 Task: Search one way flight ticket for 5 adults, 2 children, 1 infant in seat and 2 infants on lap in economy from Des Moines: Des Moines International Airport to Greenville: Pitt-greenville Airport on 5-2-2023. Choice of flights is Singapure airlines. Number of bags: 6 checked bags. Price is upto 87000. Outbound departure time preference is 16:45.
Action: Mouse moved to (345, 311)
Screenshot: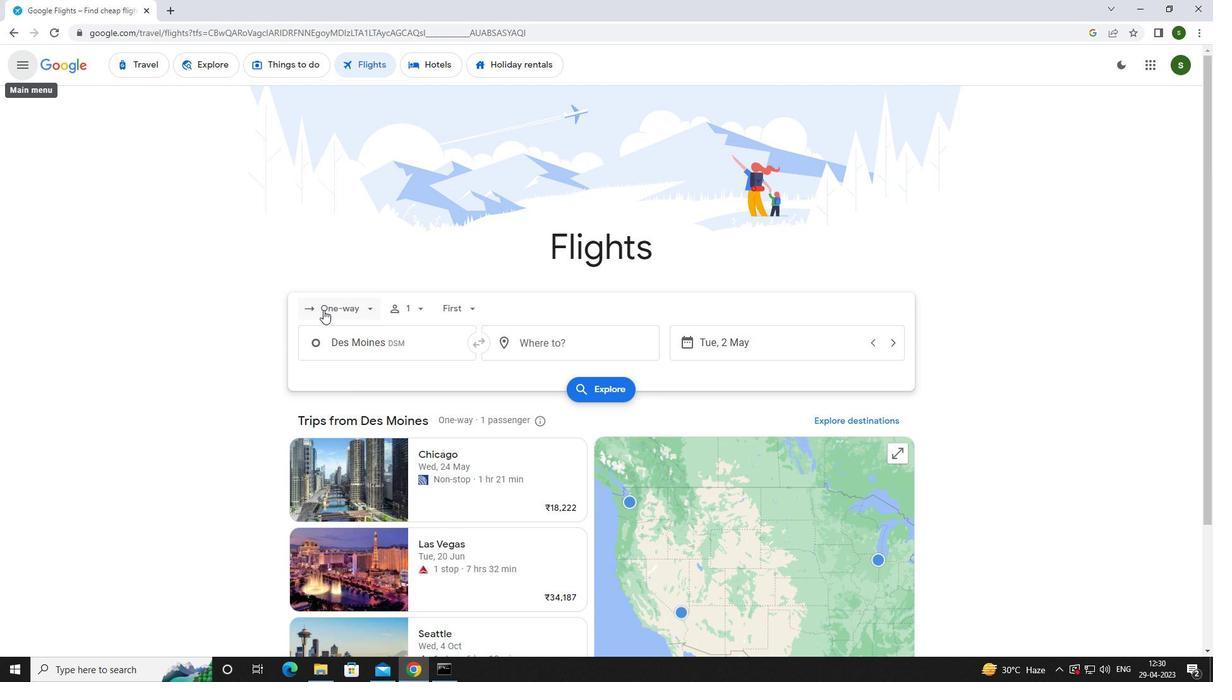 
Action: Mouse pressed left at (345, 311)
Screenshot: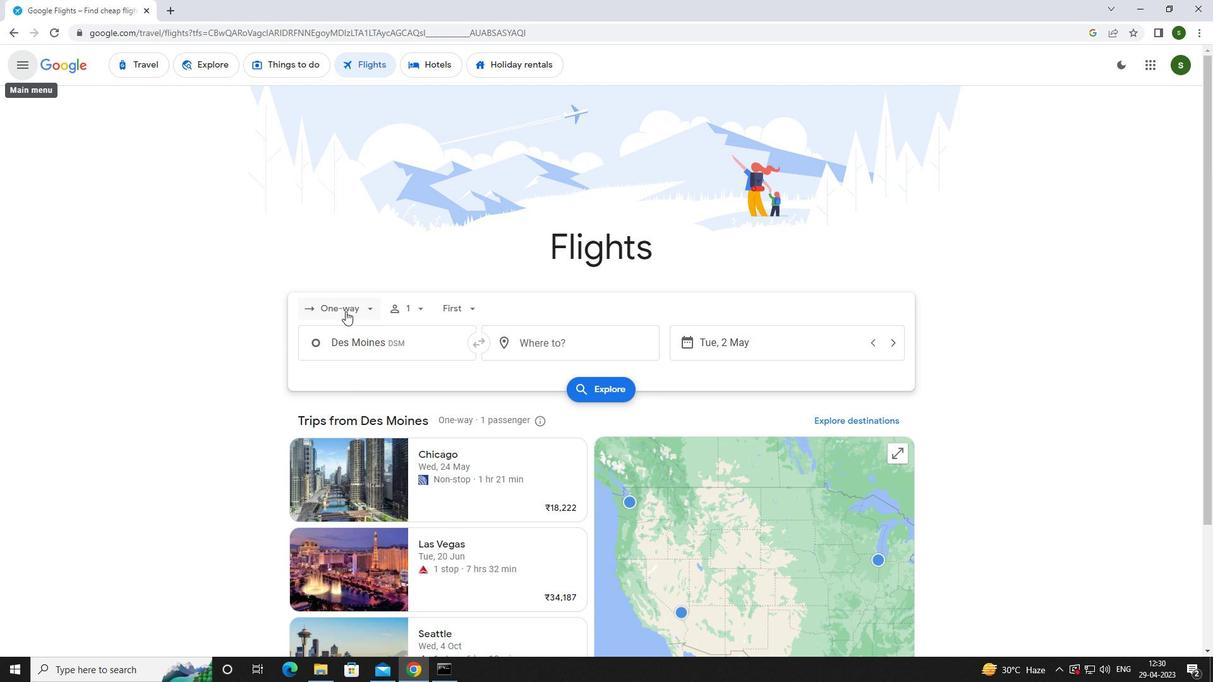 
Action: Mouse moved to (359, 365)
Screenshot: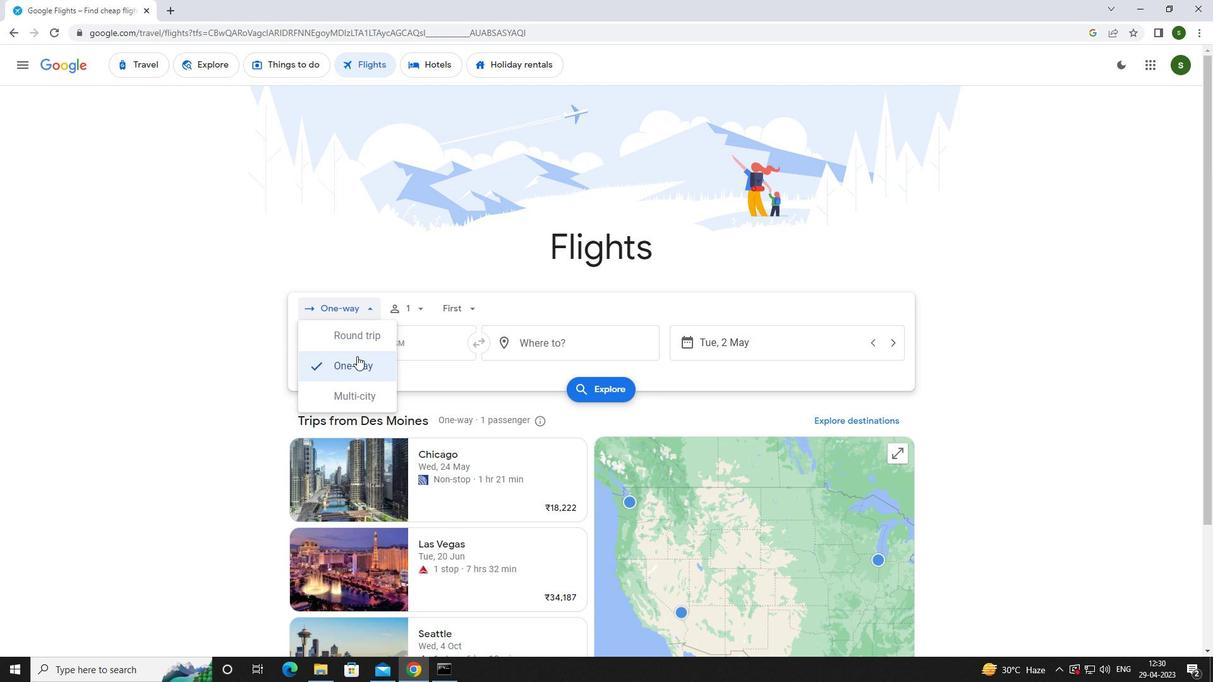
Action: Mouse pressed left at (359, 365)
Screenshot: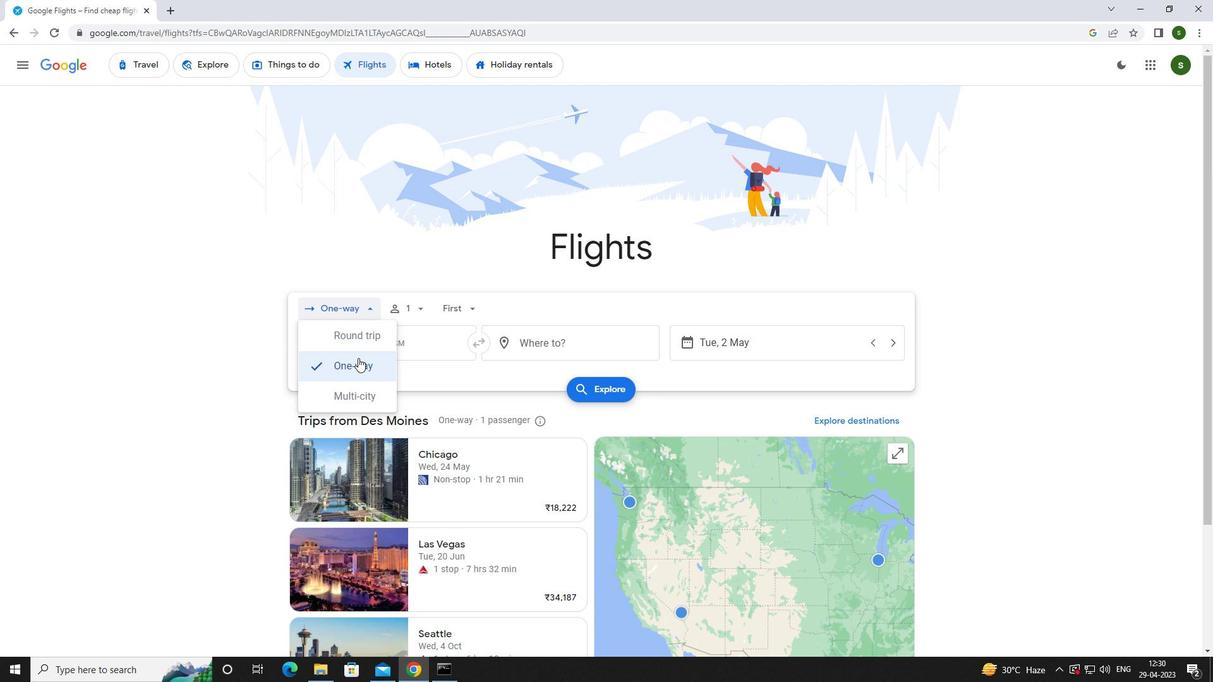
Action: Mouse moved to (415, 307)
Screenshot: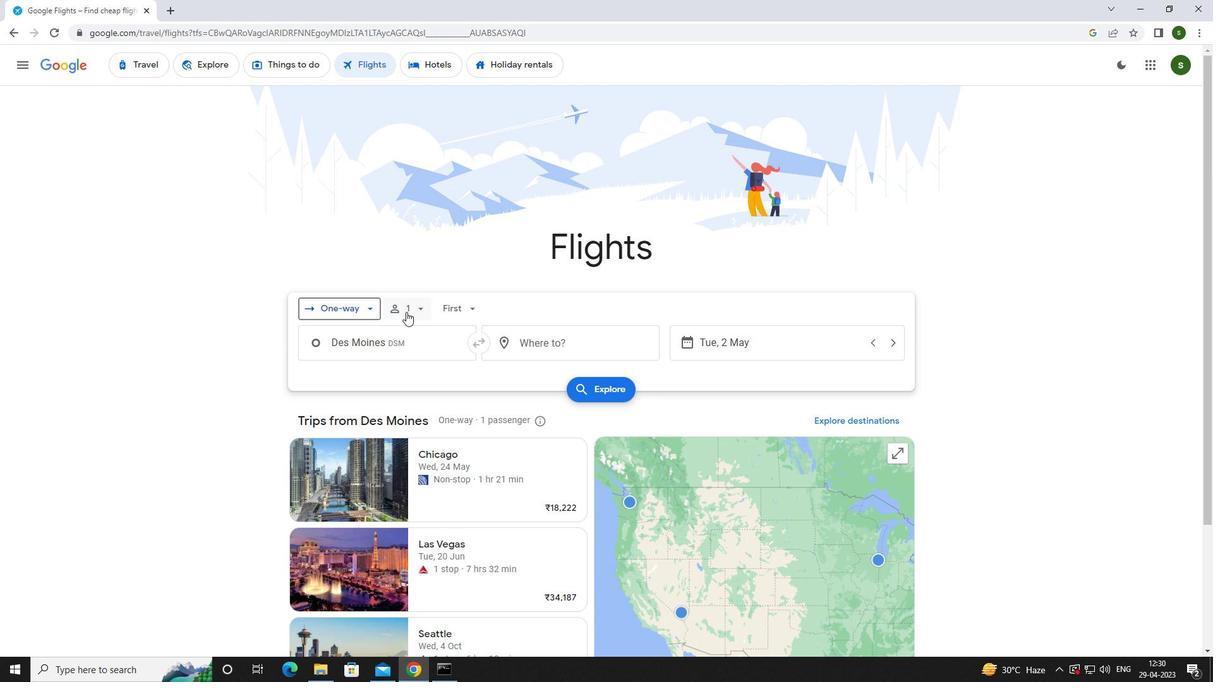 
Action: Mouse pressed left at (415, 307)
Screenshot: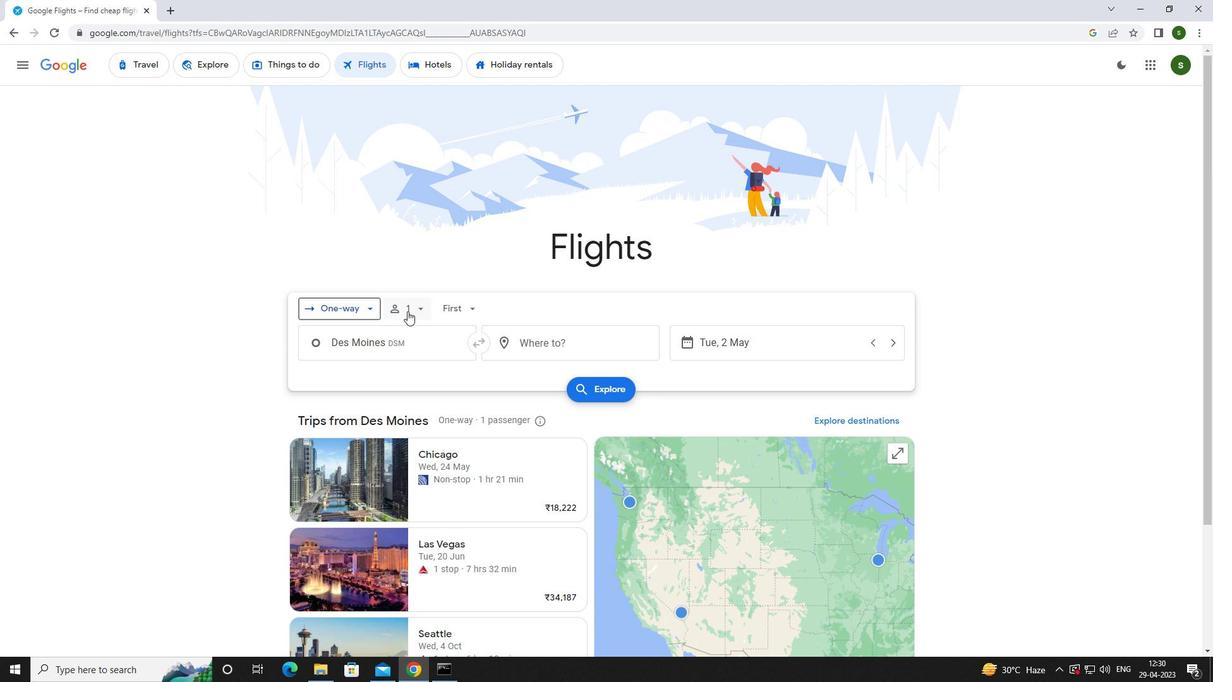 
Action: Mouse moved to (518, 345)
Screenshot: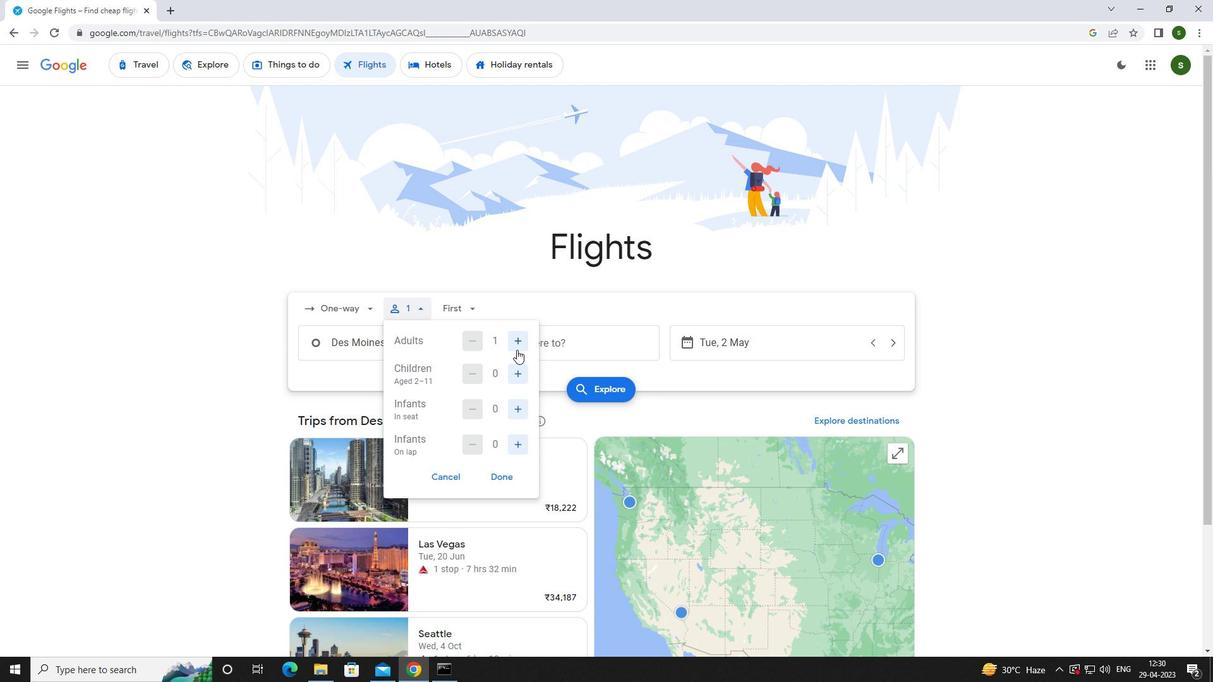 
Action: Mouse pressed left at (518, 345)
Screenshot: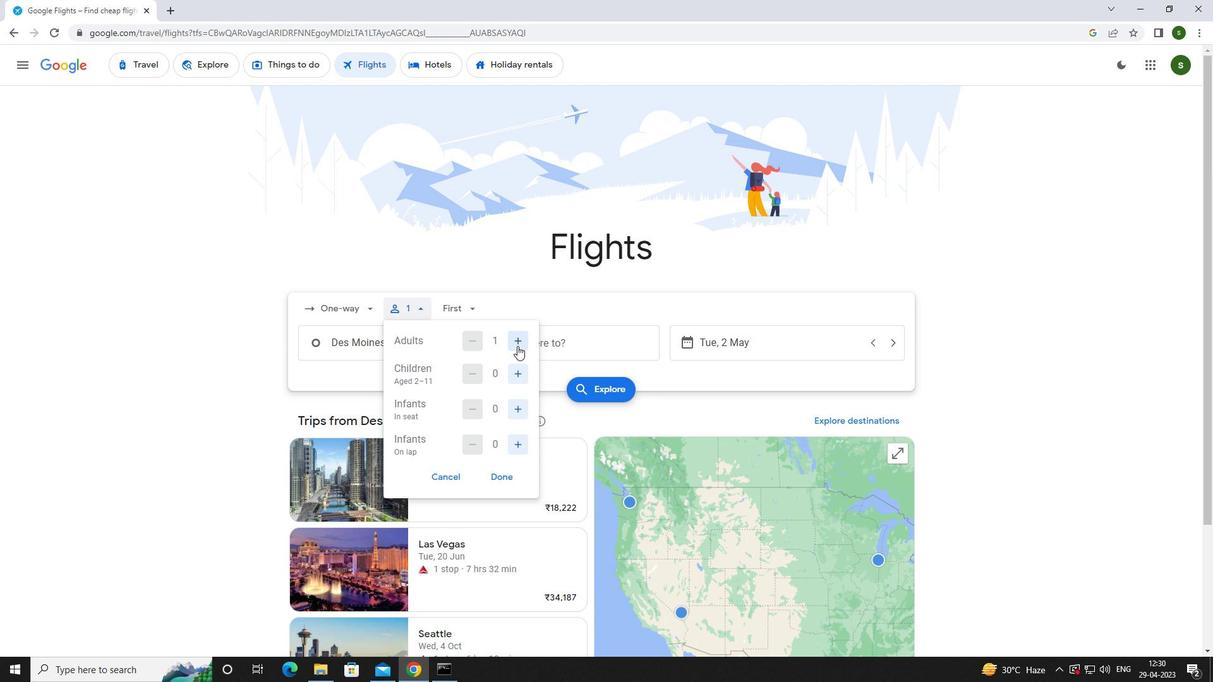 
Action: Mouse pressed left at (518, 345)
Screenshot: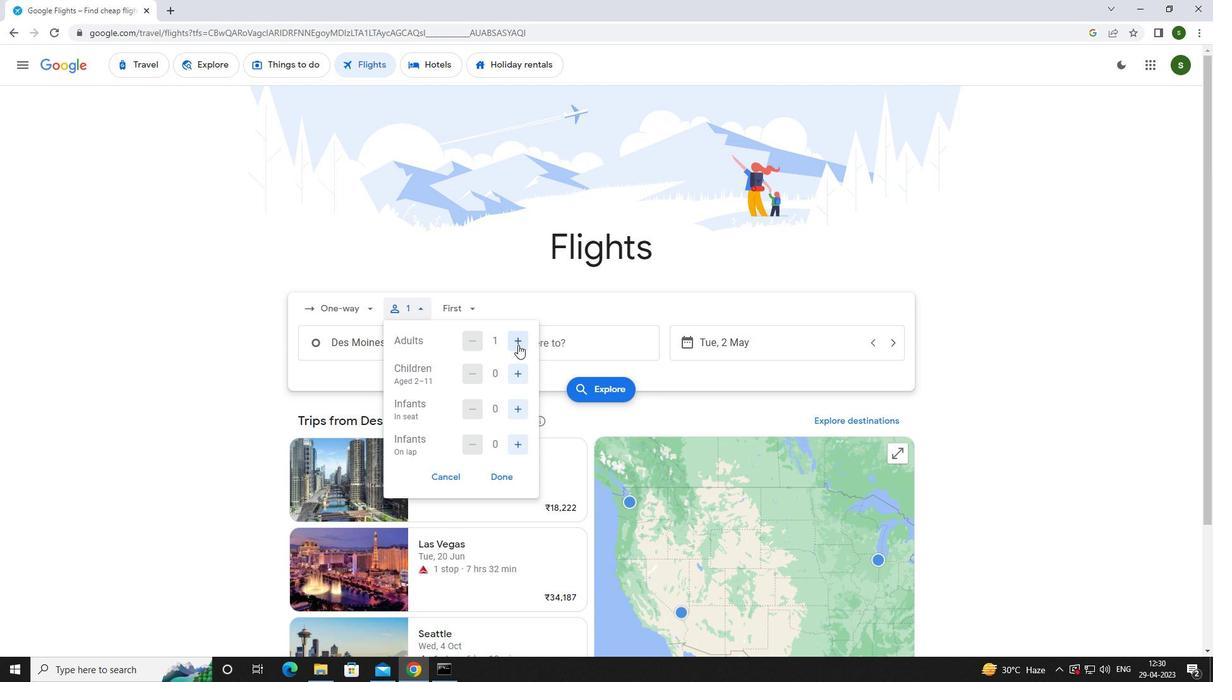 
Action: Mouse pressed left at (518, 345)
Screenshot: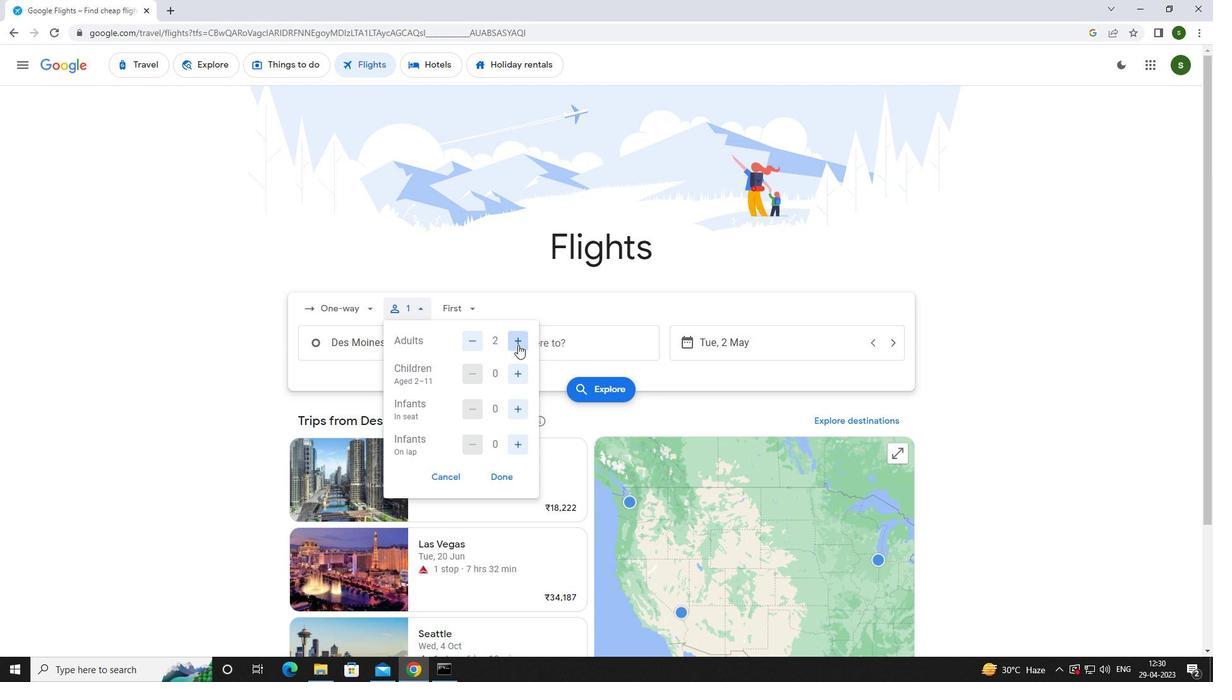 
Action: Mouse pressed left at (518, 345)
Screenshot: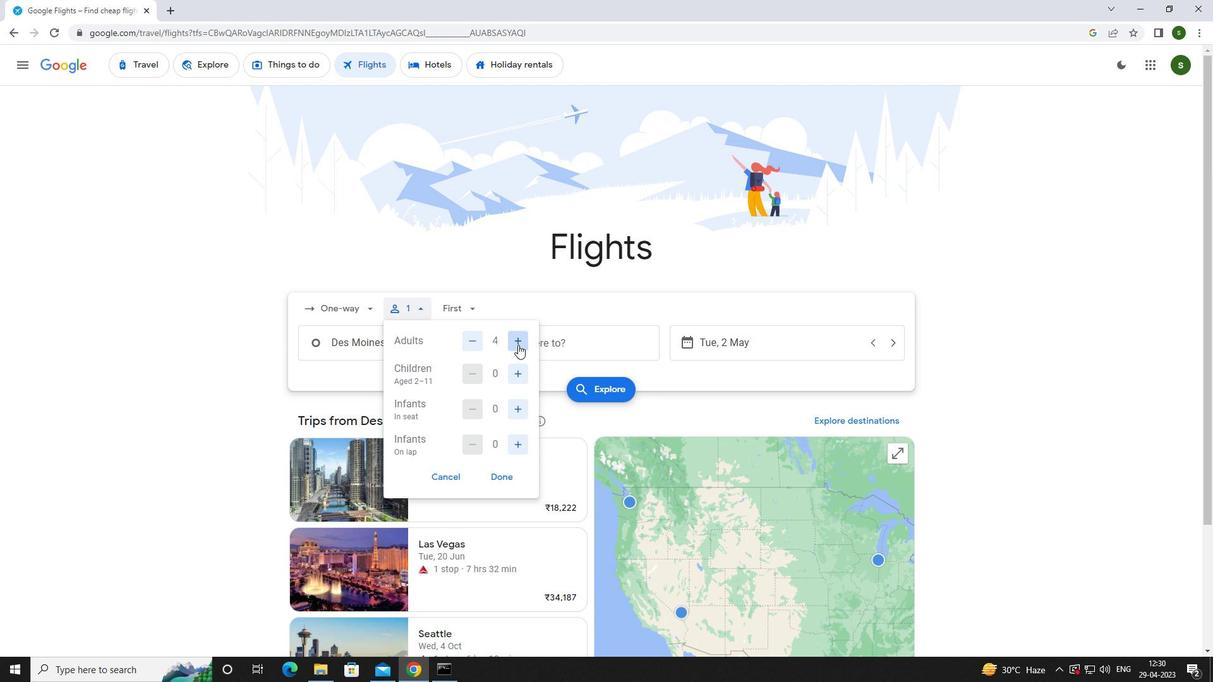 
Action: Mouse moved to (519, 374)
Screenshot: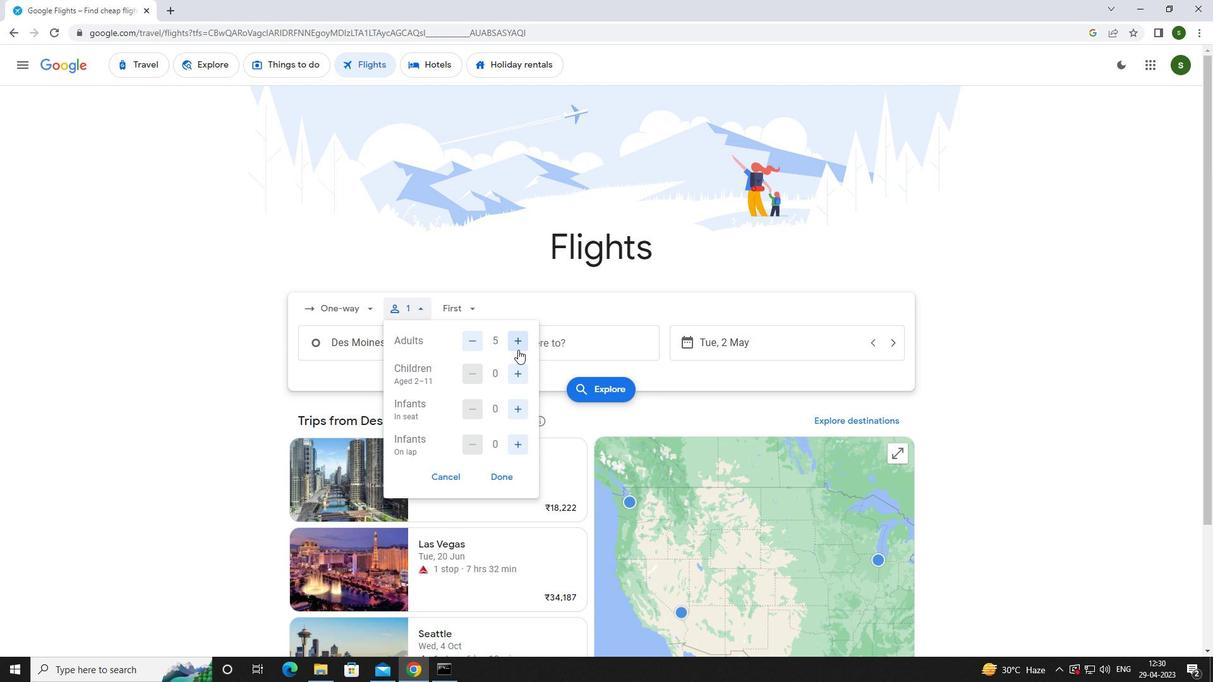 
Action: Mouse pressed left at (519, 374)
Screenshot: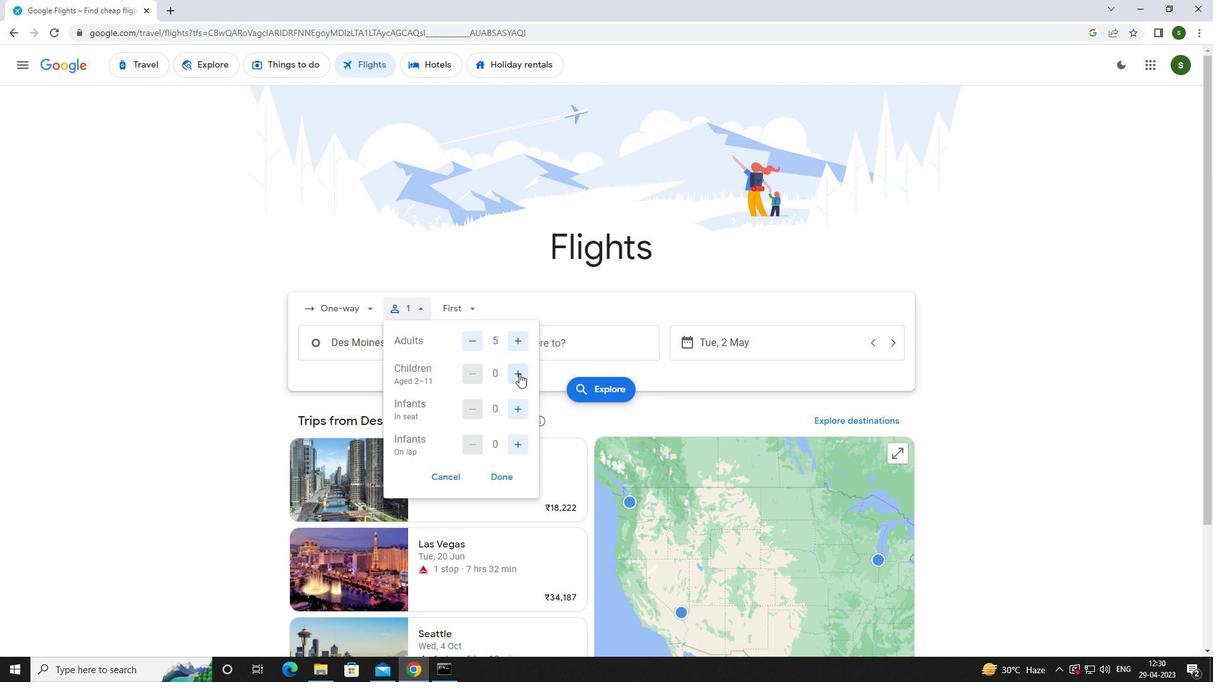 
Action: Mouse pressed left at (519, 374)
Screenshot: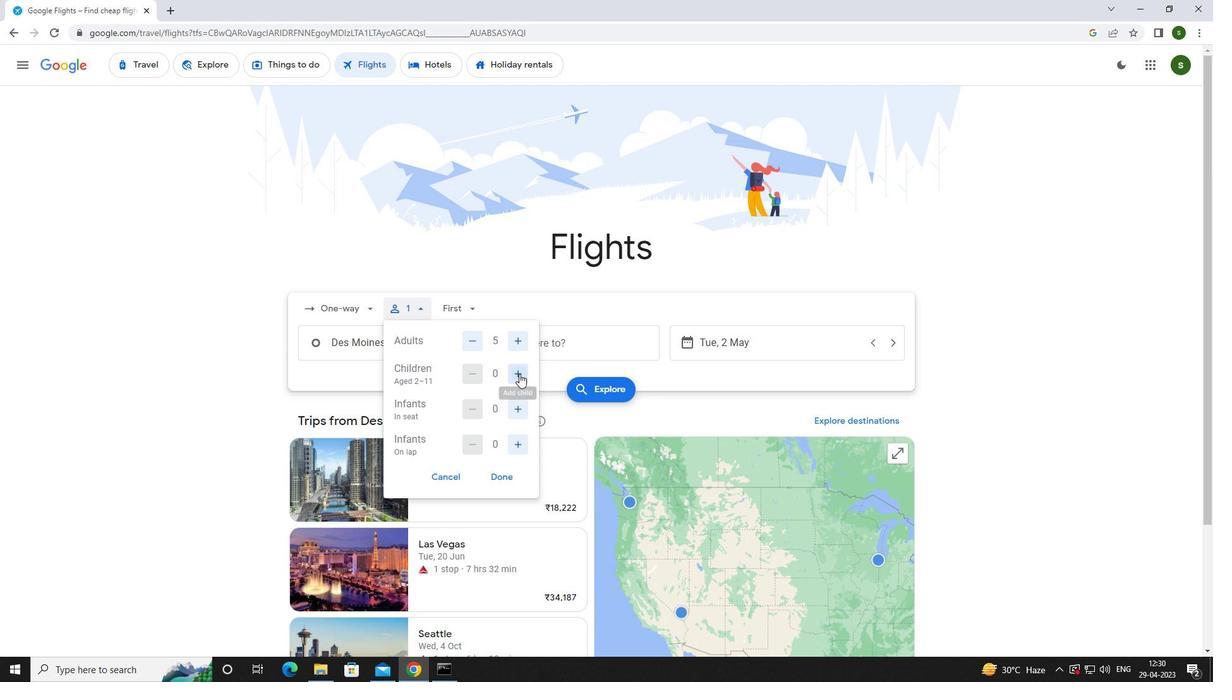 
Action: Mouse moved to (517, 412)
Screenshot: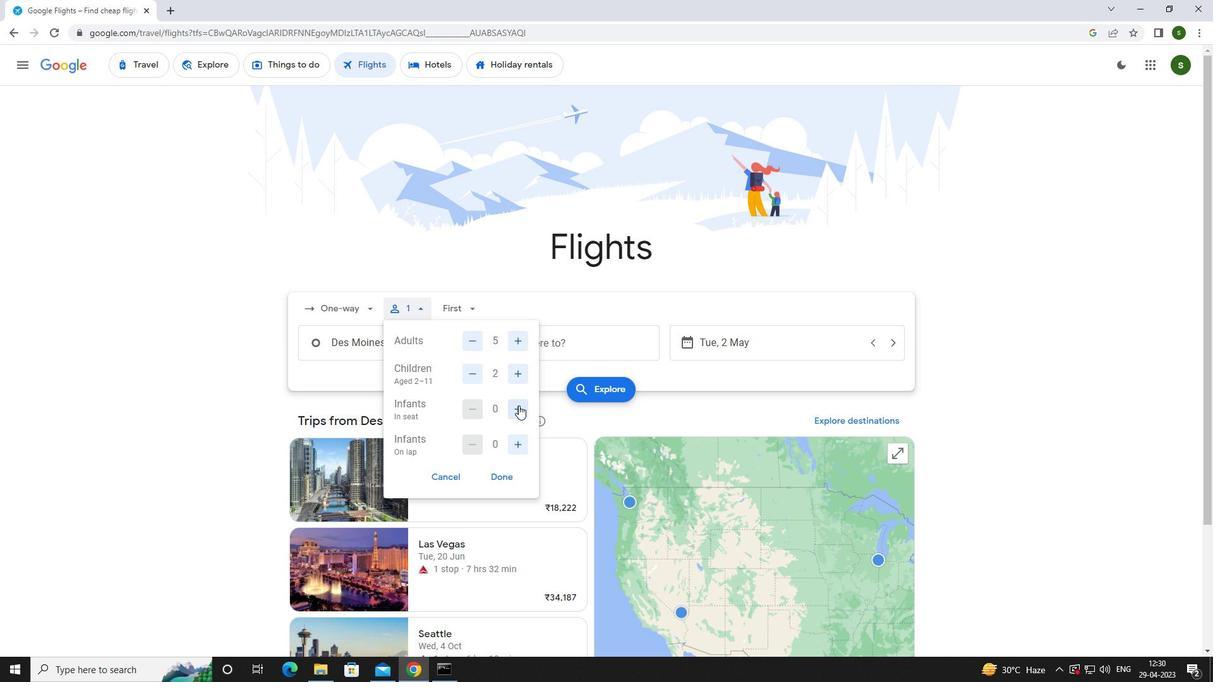 
Action: Mouse pressed left at (517, 412)
Screenshot: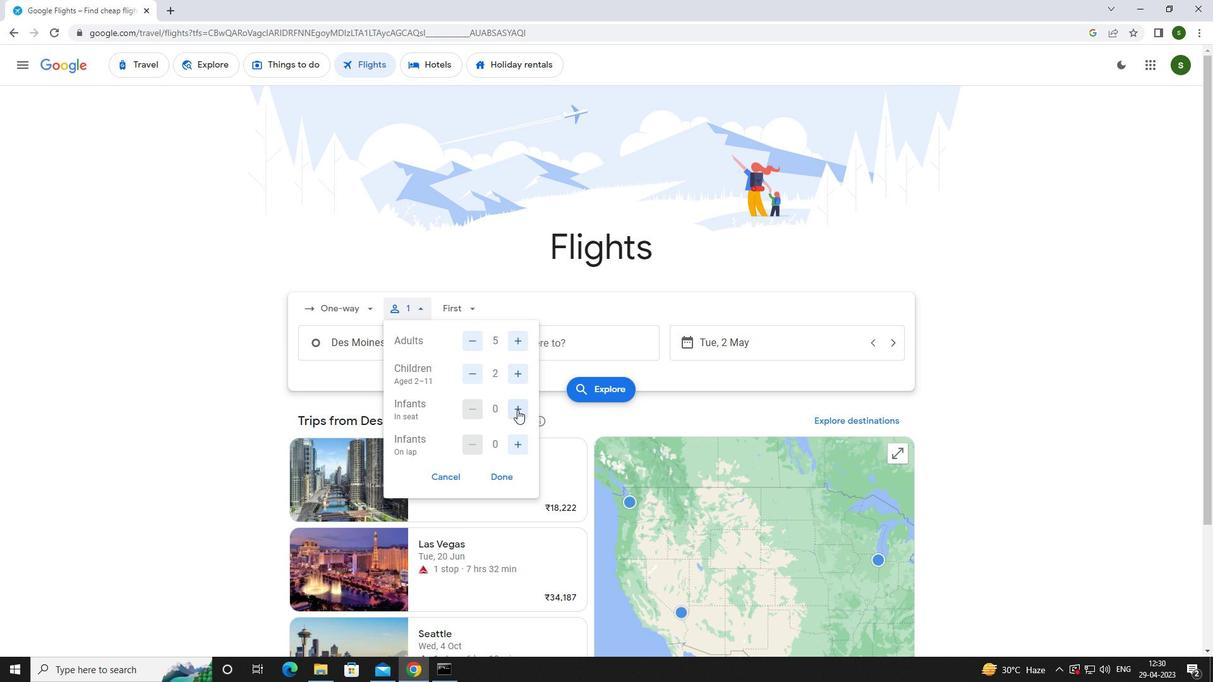 
Action: Mouse moved to (515, 443)
Screenshot: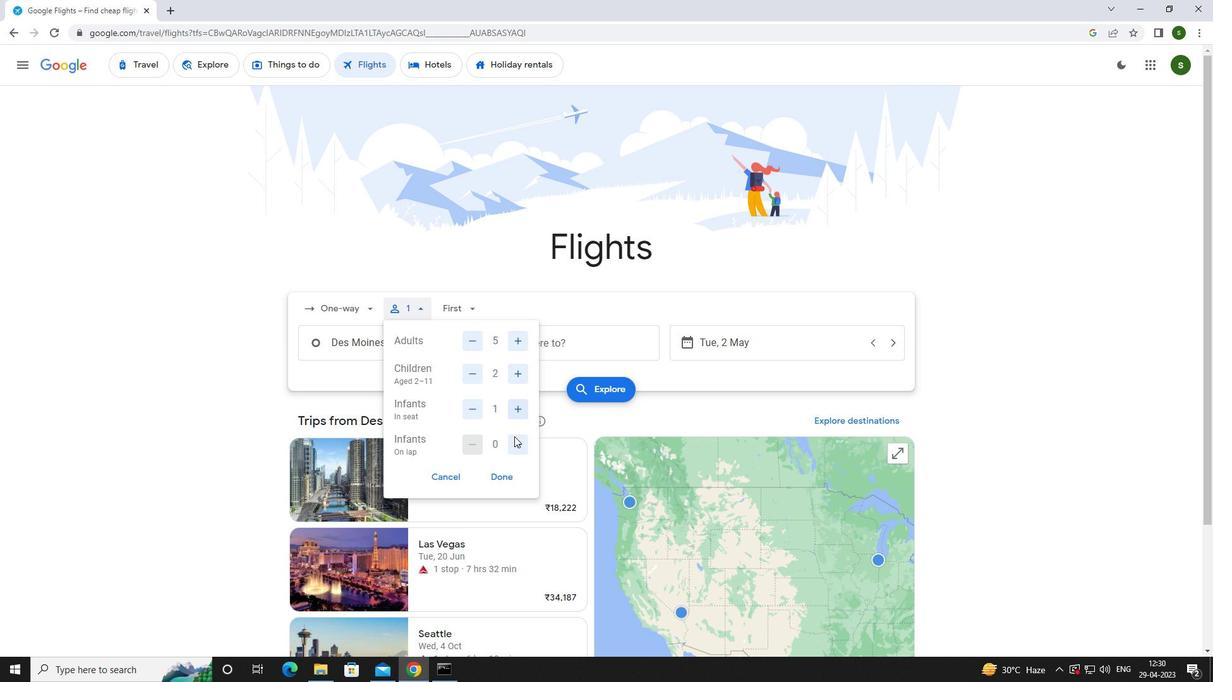 
Action: Mouse pressed left at (515, 443)
Screenshot: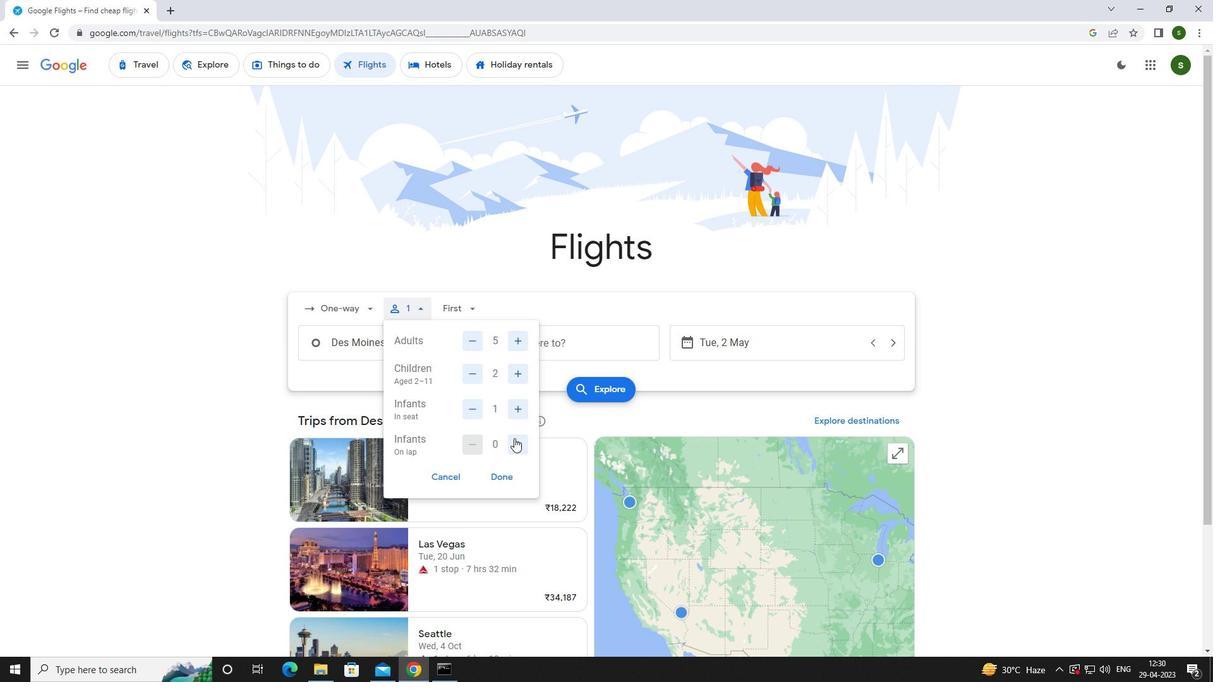 
Action: Mouse pressed left at (515, 443)
Screenshot: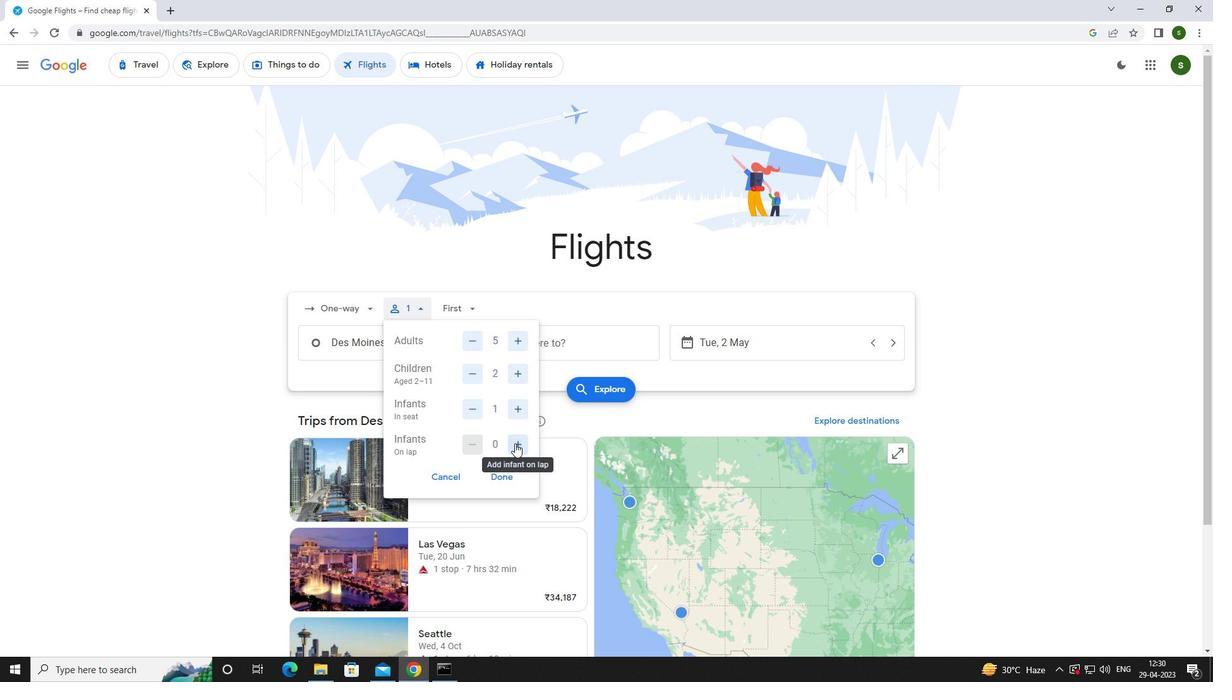 
Action: Mouse moved to (477, 439)
Screenshot: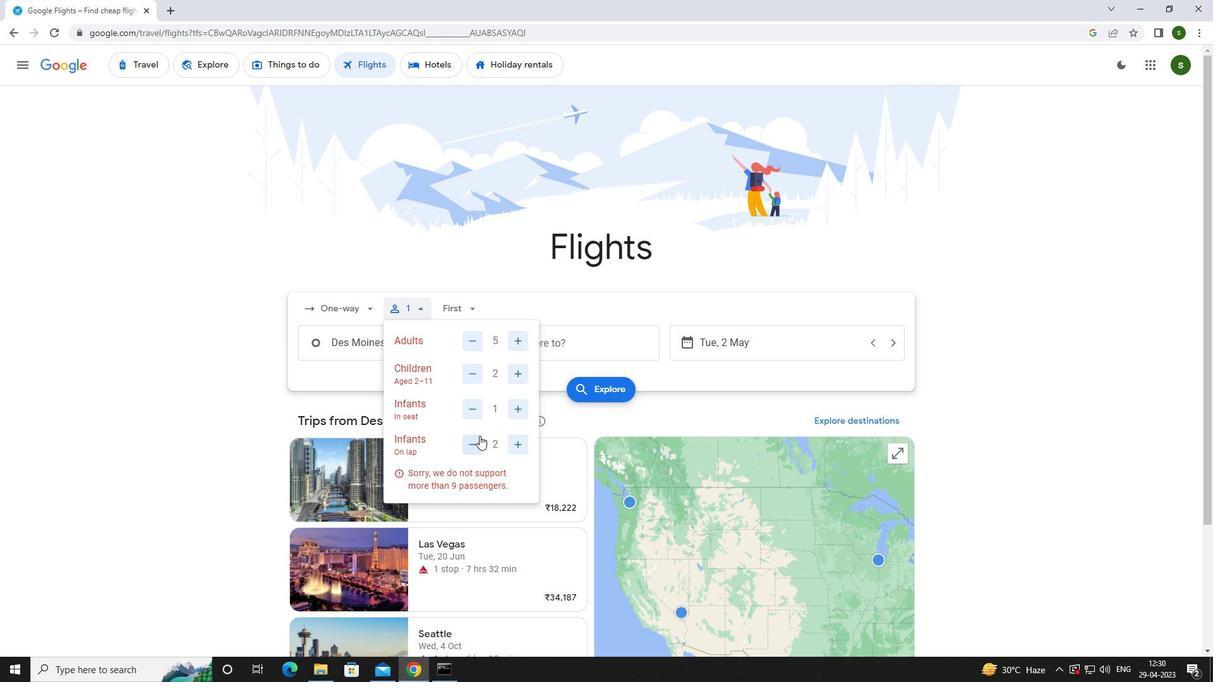 
Action: Mouse pressed left at (477, 439)
Screenshot: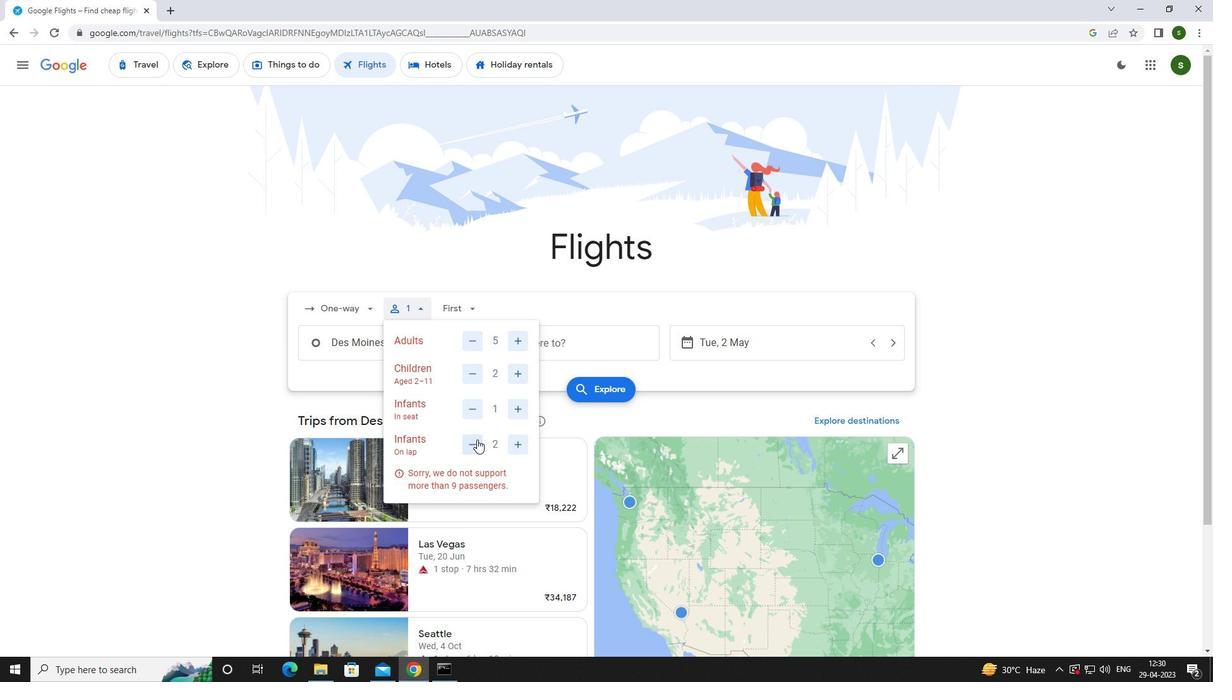 
Action: Mouse moved to (452, 305)
Screenshot: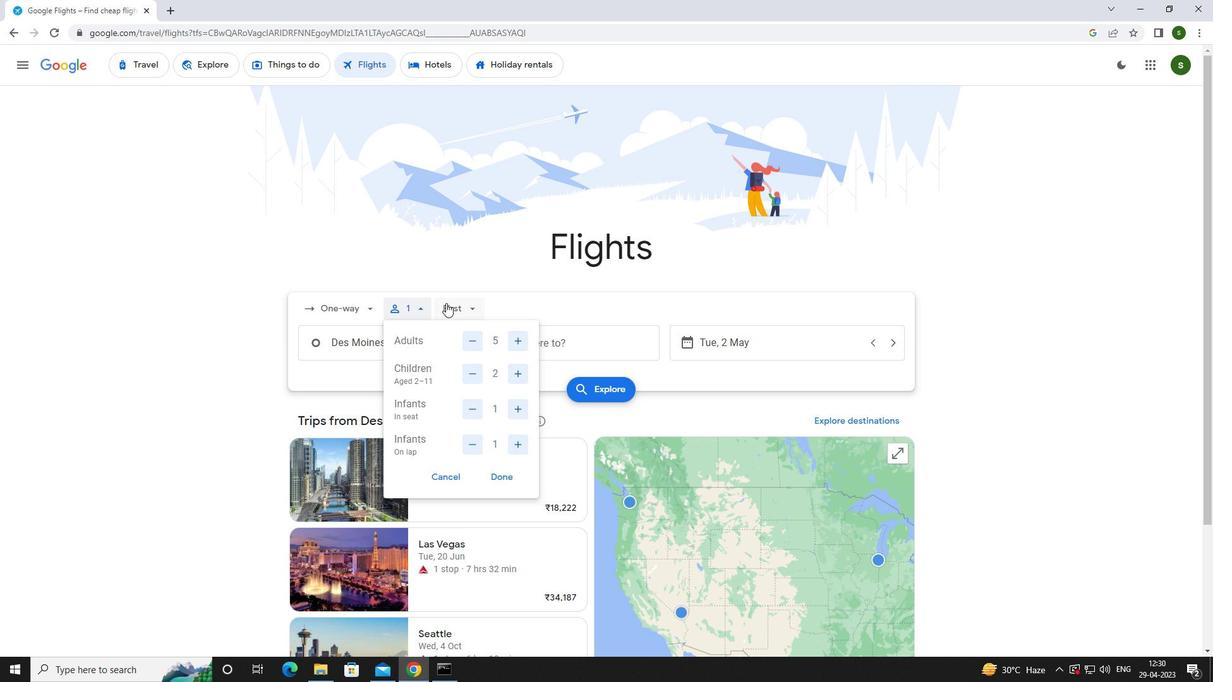 
Action: Mouse pressed left at (452, 305)
Screenshot: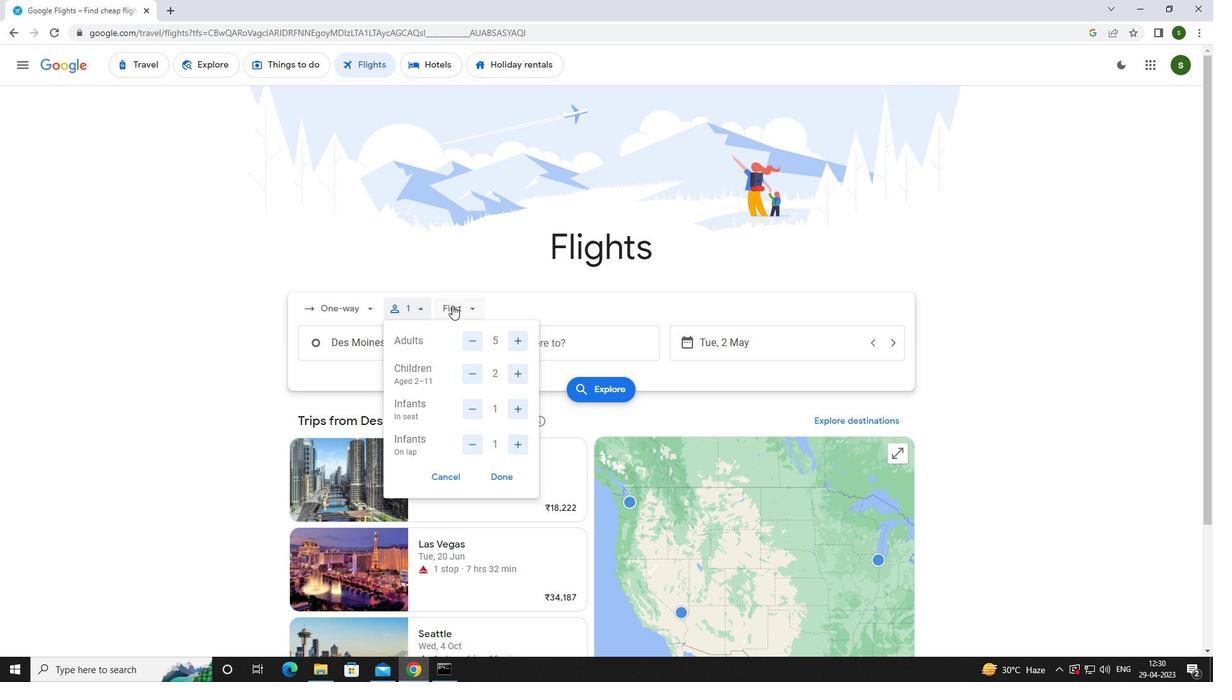 
Action: Mouse moved to (478, 341)
Screenshot: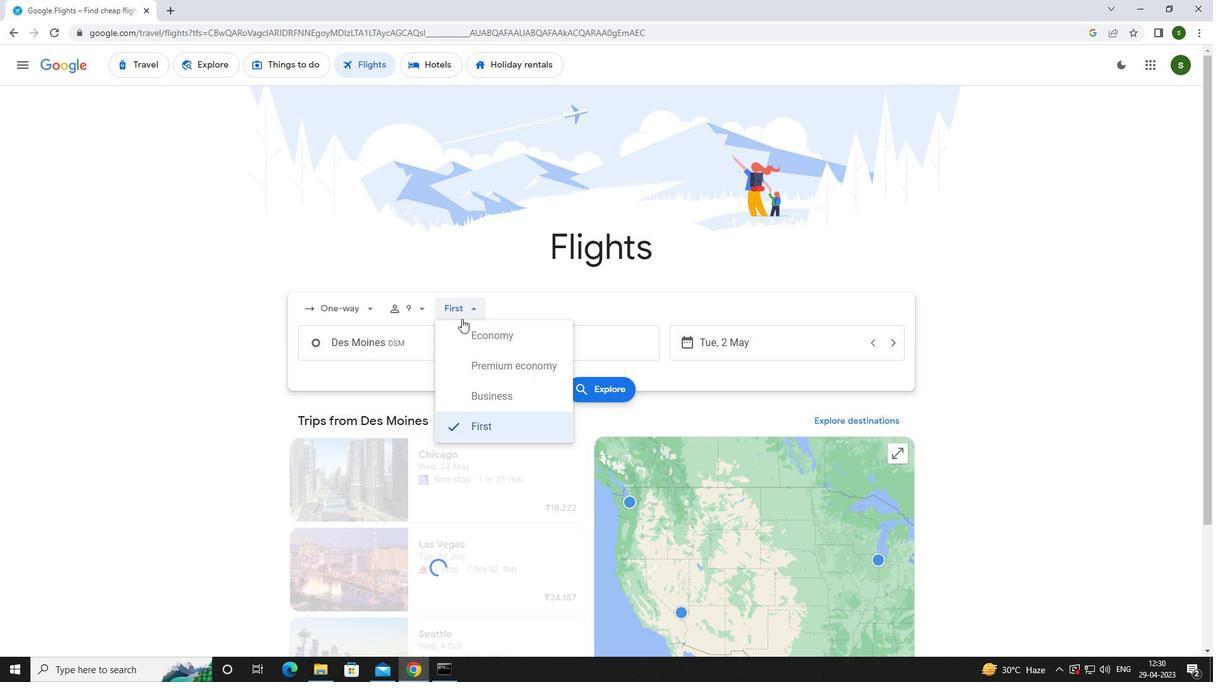 
Action: Mouse pressed left at (478, 341)
Screenshot: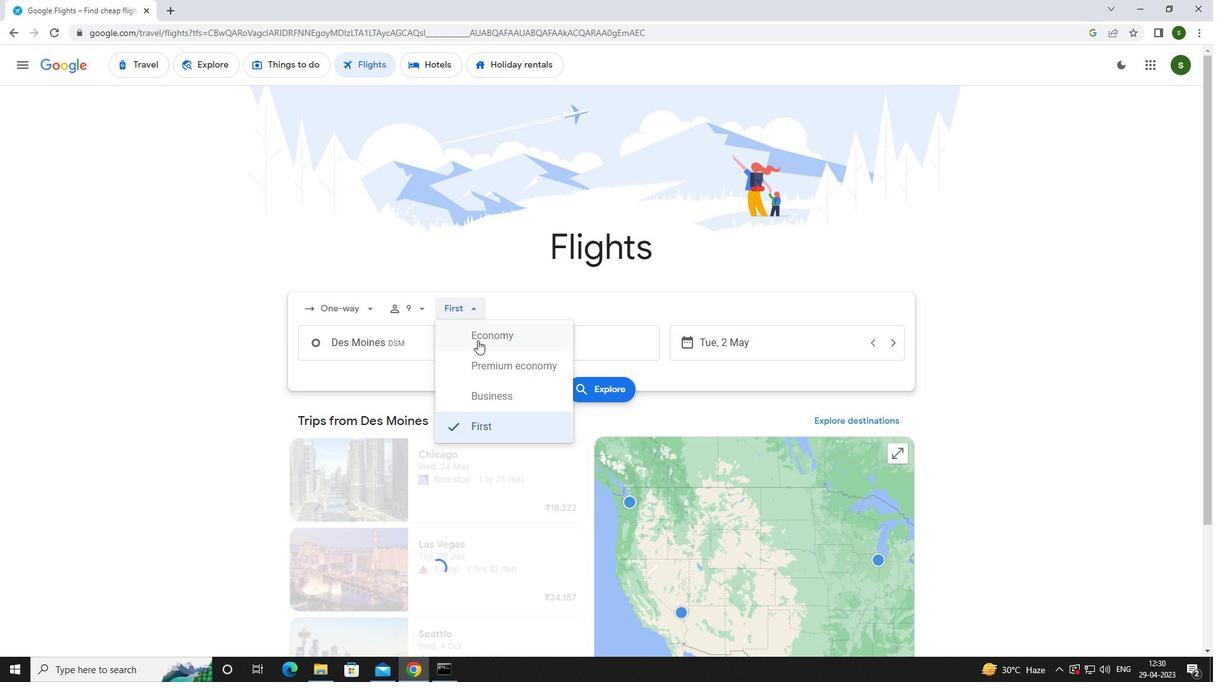 
Action: Mouse moved to (419, 347)
Screenshot: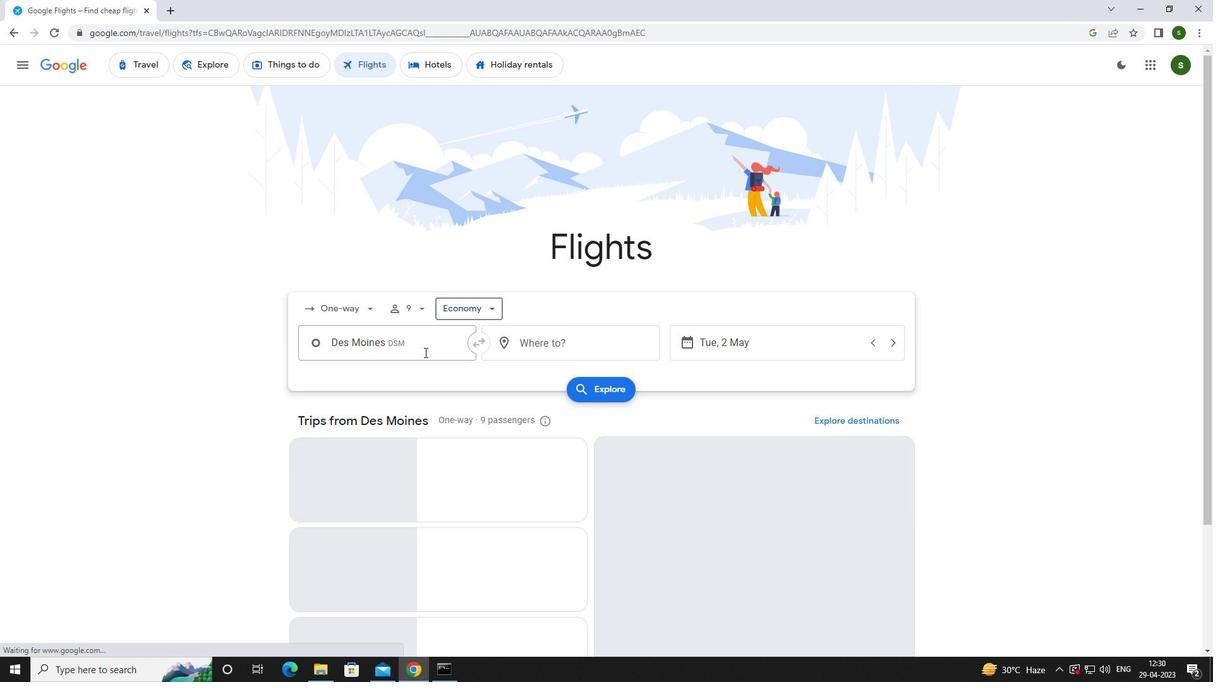 
Action: Mouse pressed left at (419, 347)
Screenshot: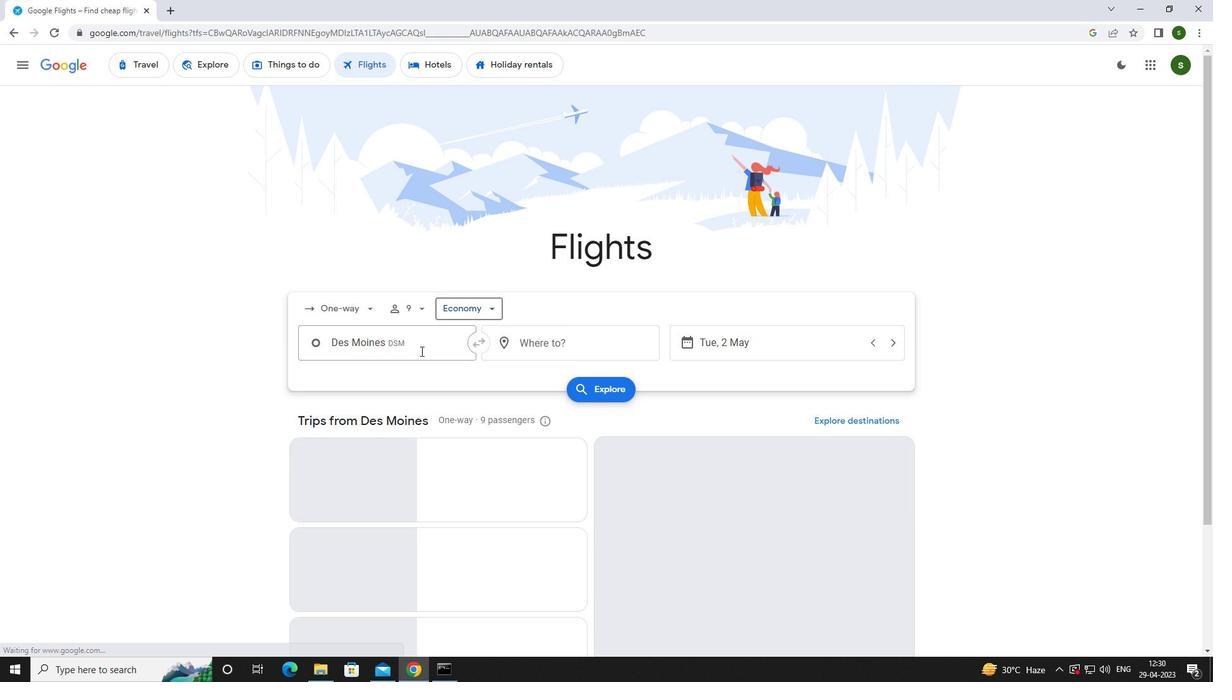 
Action: Key pressed <Key.caps_lock>d<Key.caps_lock>es<Key.space><Key.caps_lock>m<Key.caps_lock>
Screenshot: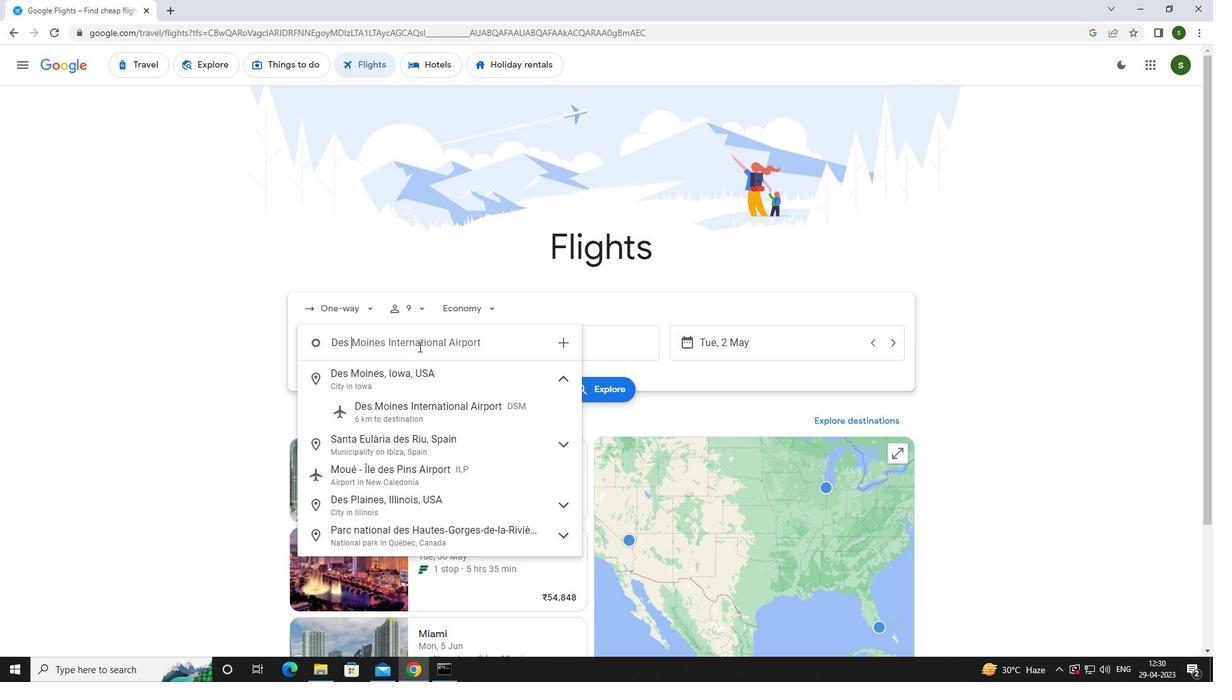 
Action: Mouse moved to (426, 407)
Screenshot: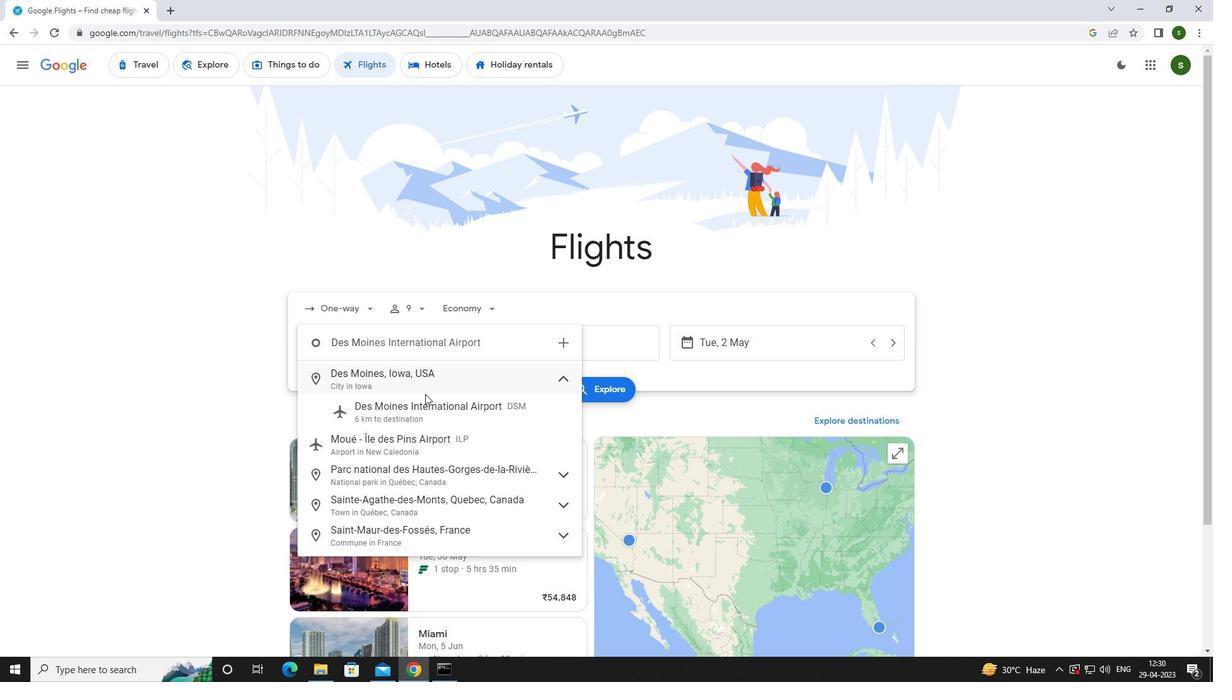 
Action: Mouse pressed left at (426, 407)
Screenshot: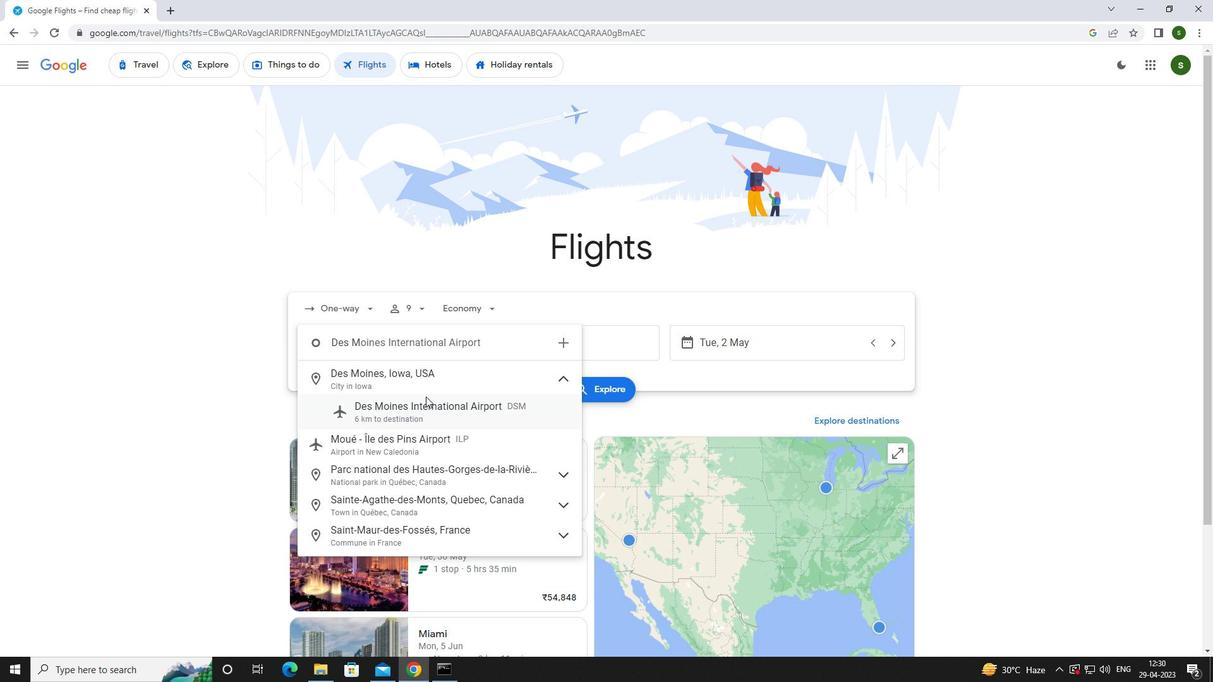 
Action: Mouse moved to (556, 345)
Screenshot: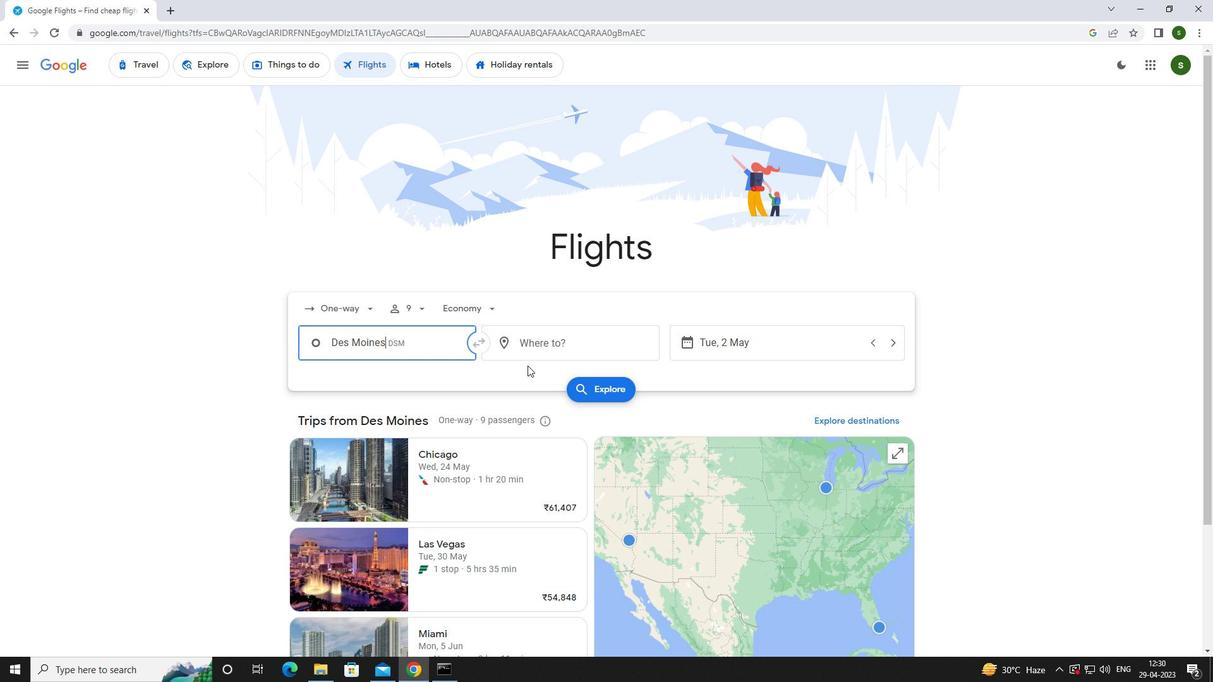 
Action: Mouse pressed left at (556, 345)
Screenshot: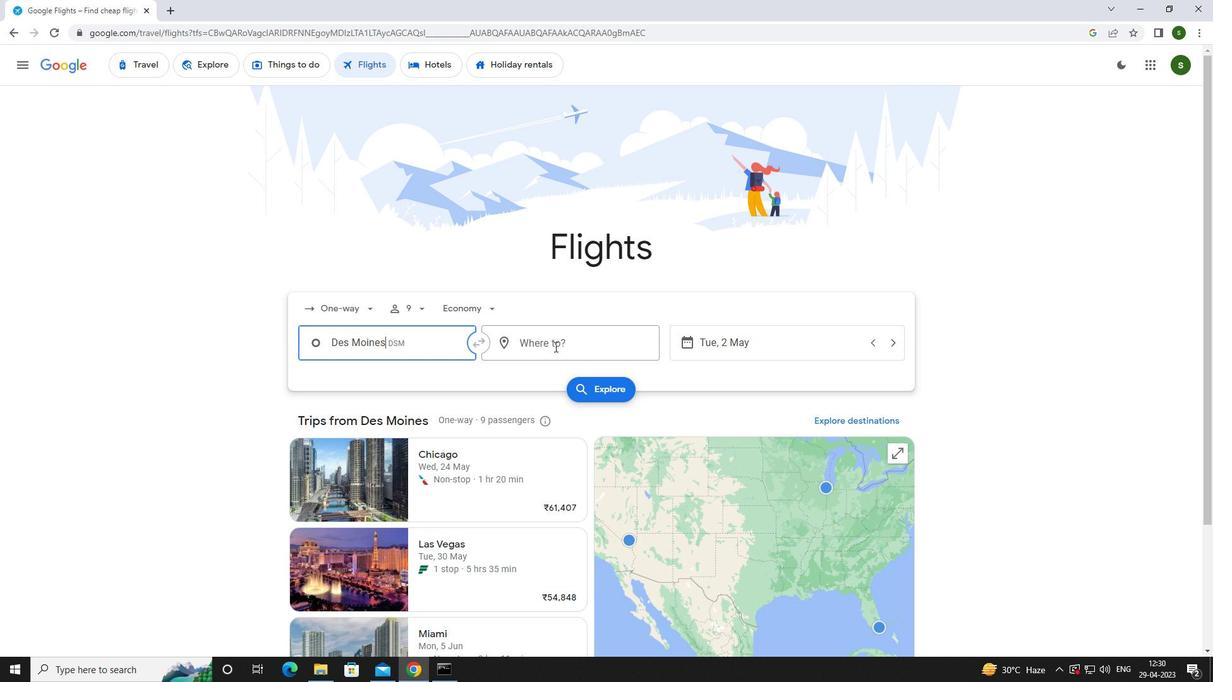 
Action: Mouse moved to (570, 340)
Screenshot: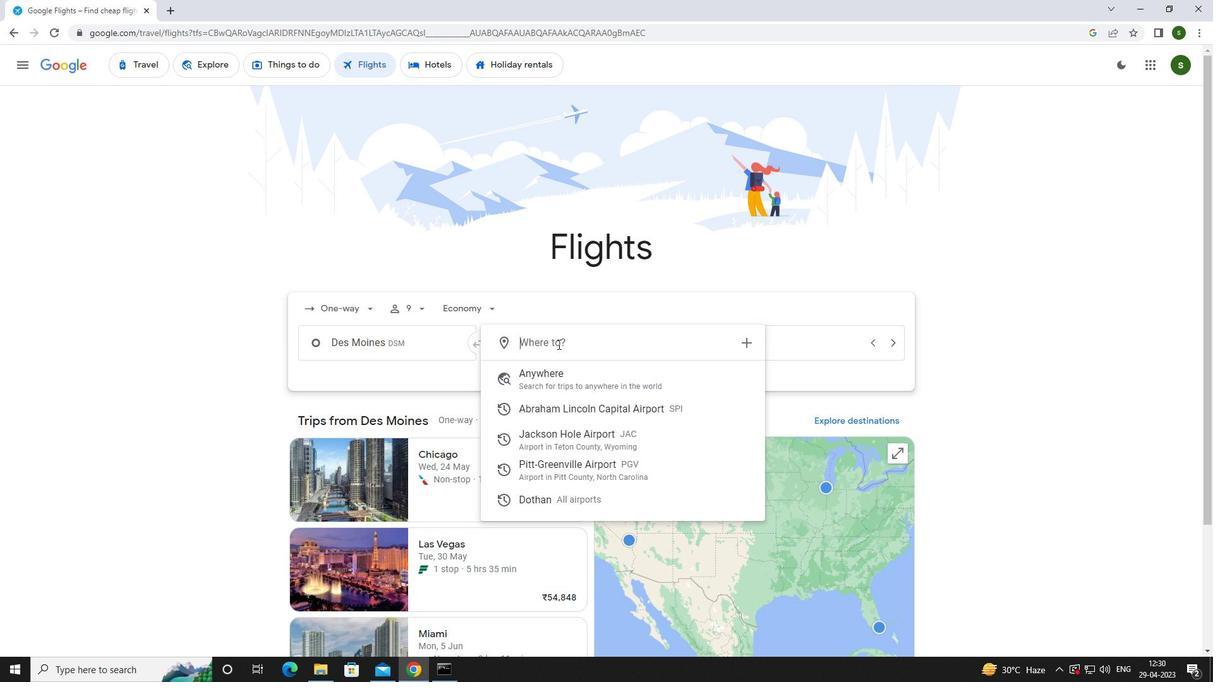 
Action: Key pressed <Key.caps_lock>g<Key.caps_lock>reenville<Key.space><Key.caps_lock>p<Key.caps_lock>itt
Screenshot: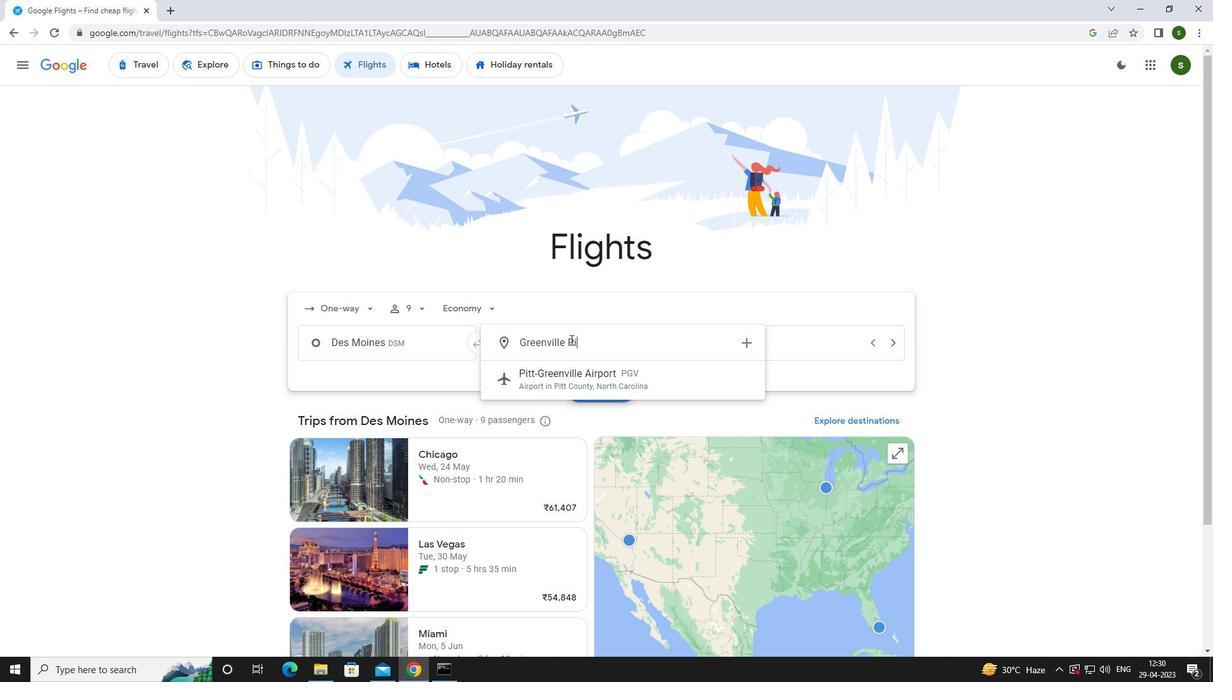 
Action: Mouse moved to (570, 377)
Screenshot: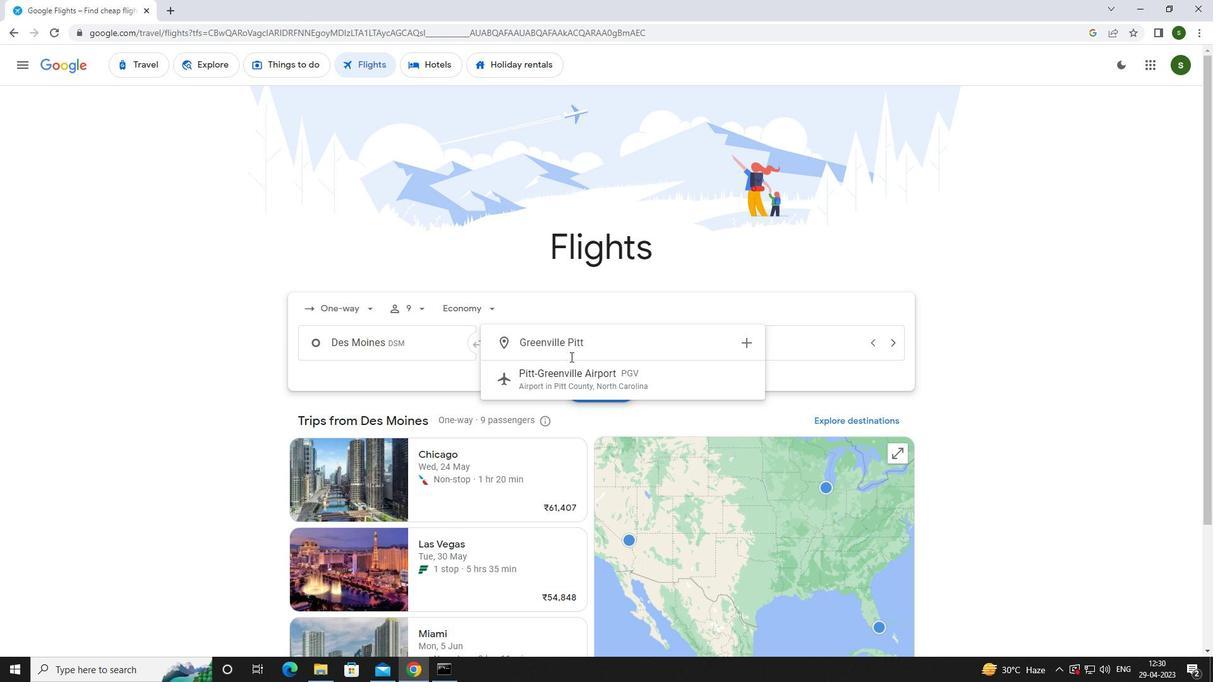 
Action: Mouse pressed left at (570, 377)
Screenshot: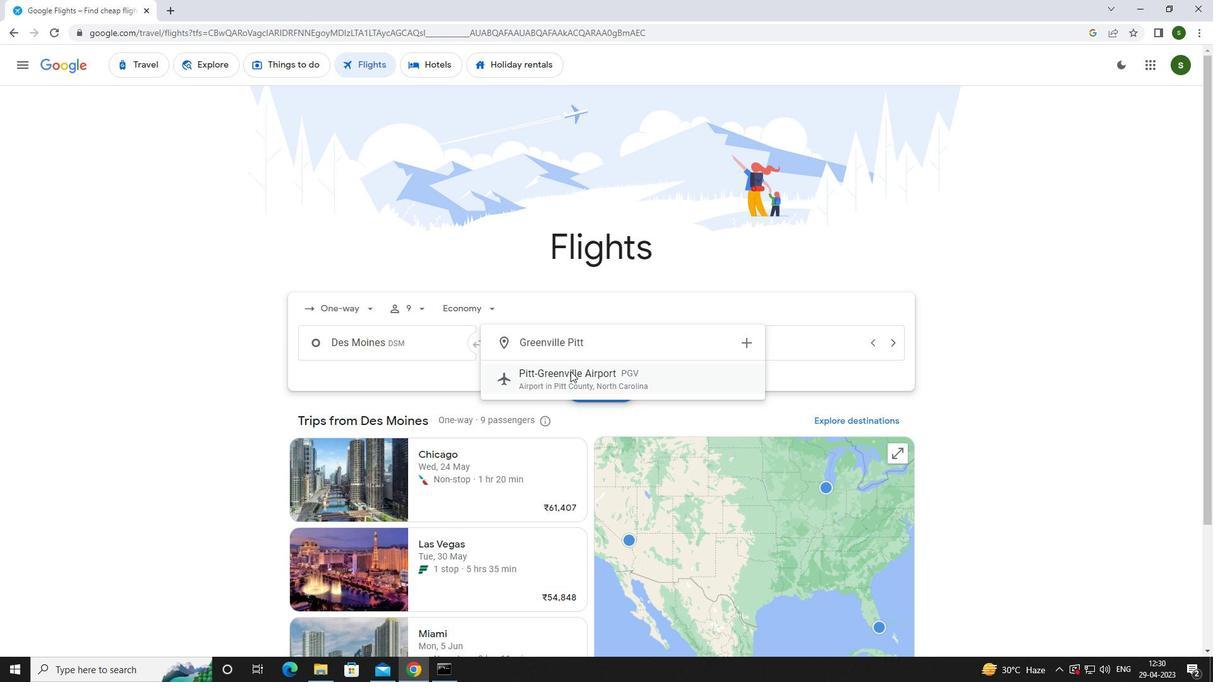 
Action: Mouse moved to (761, 344)
Screenshot: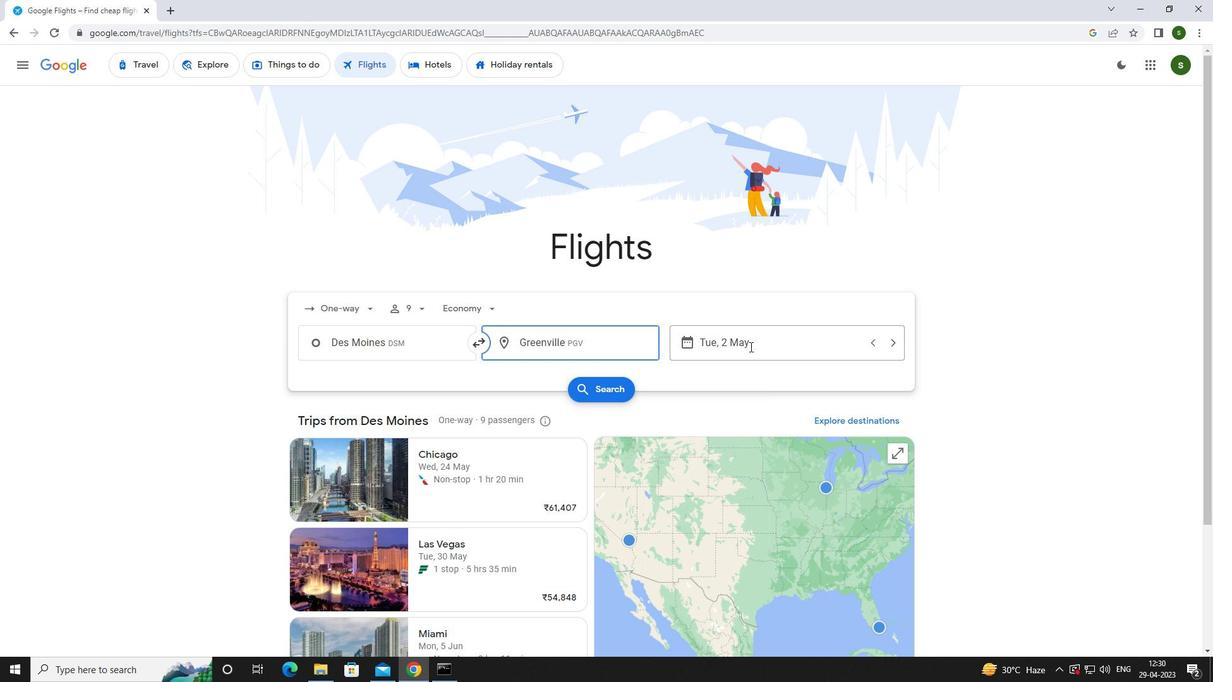 
Action: Mouse pressed left at (761, 344)
Screenshot: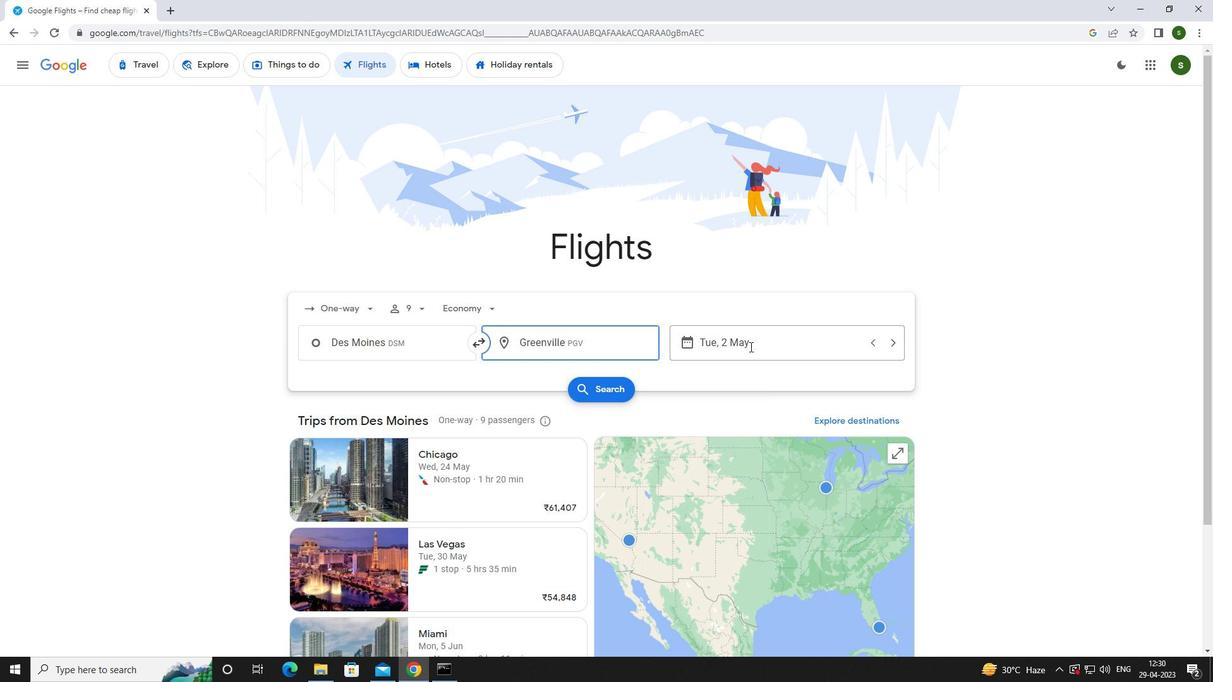 
Action: Mouse moved to (756, 425)
Screenshot: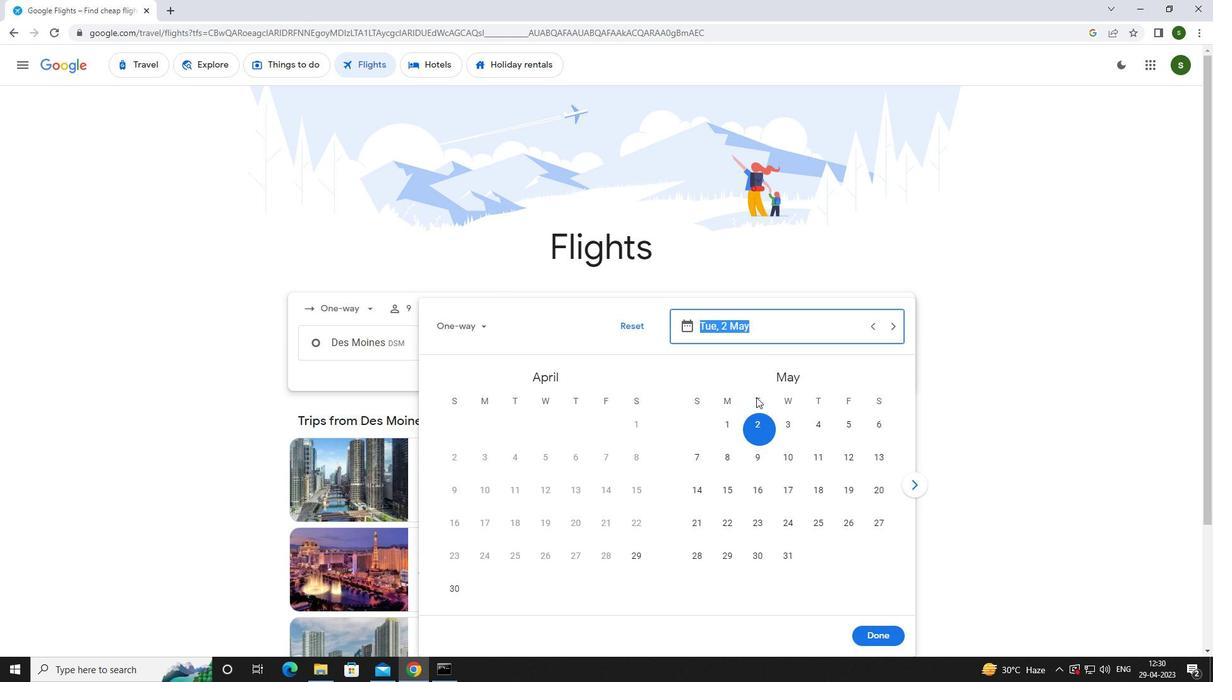 
Action: Mouse pressed left at (756, 425)
Screenshot: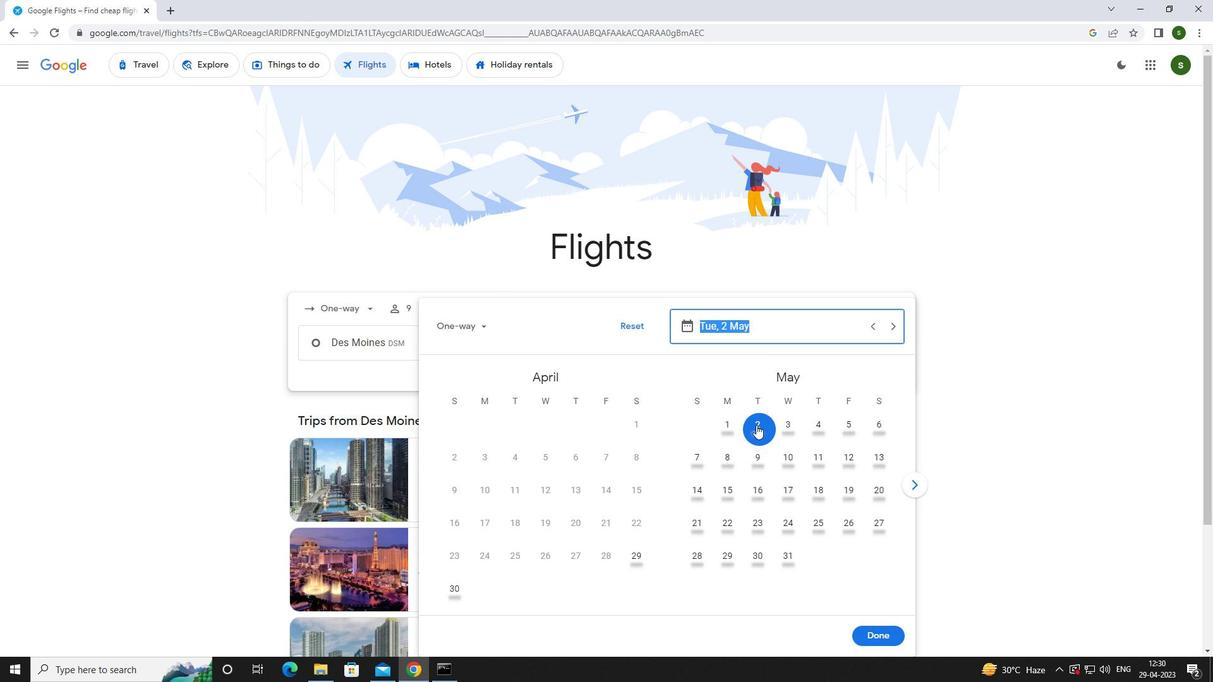 
Action: Mouse moved to (873, 632)
Screenshot: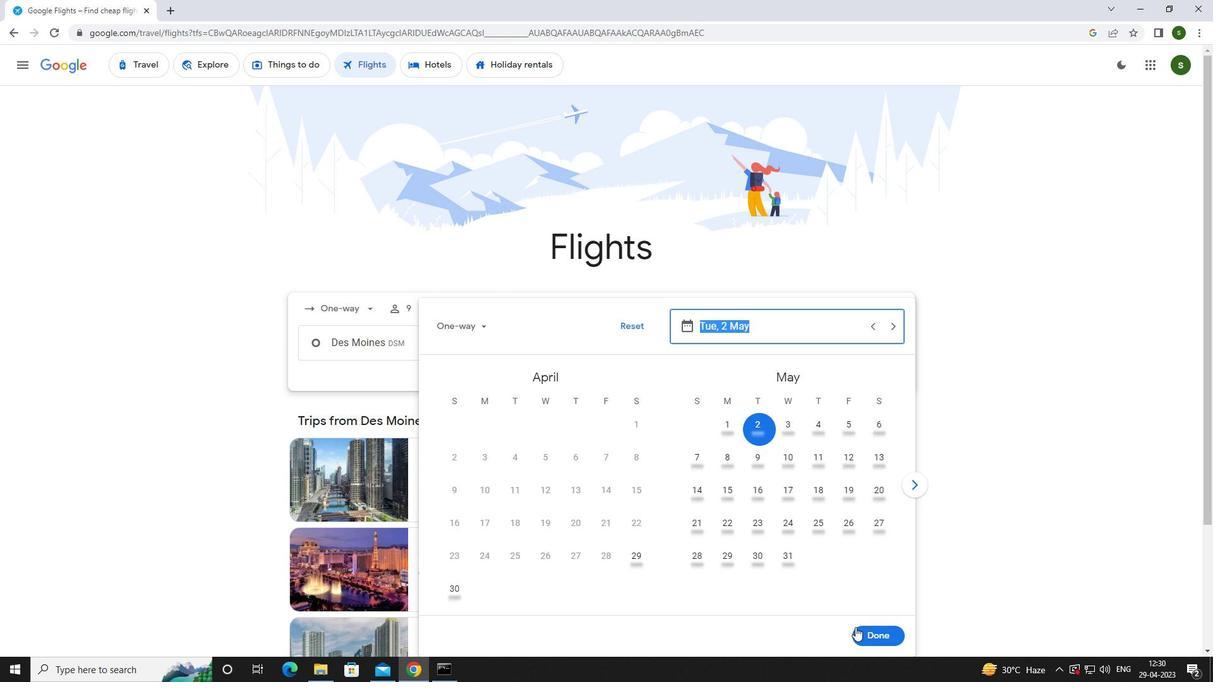 
Action: Mouse pressed left at (873, 632)
Screenshot: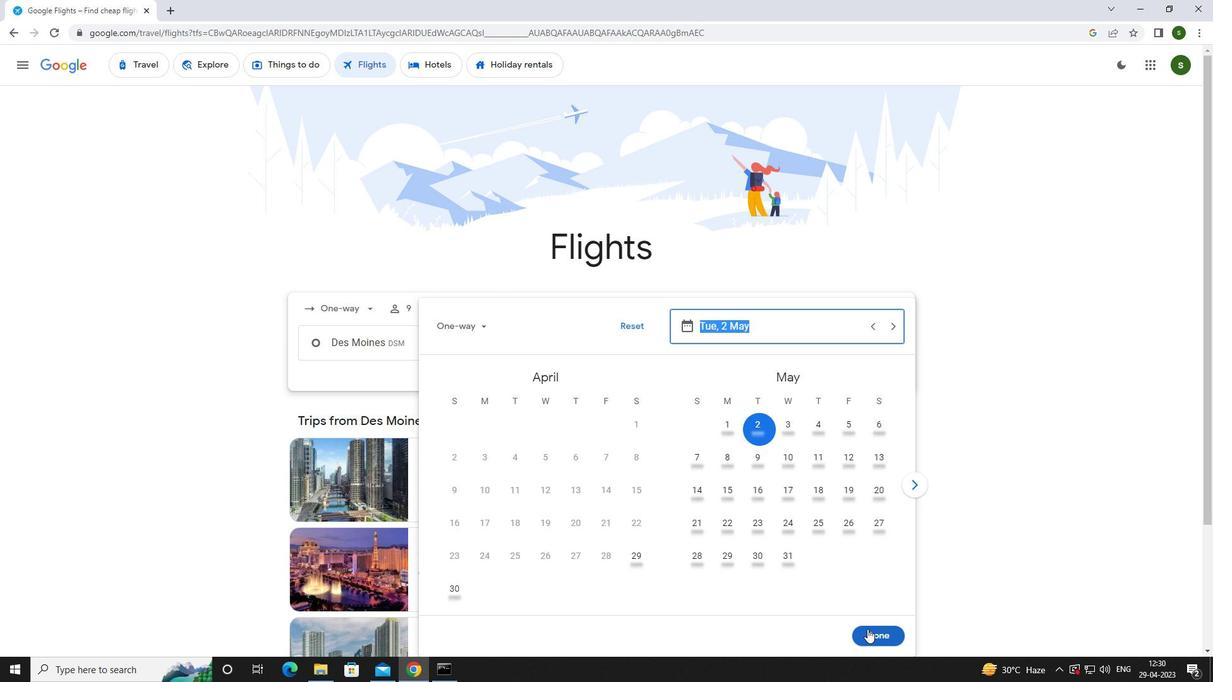 
Action: Mouse moved to (615, 394)
Screenshot: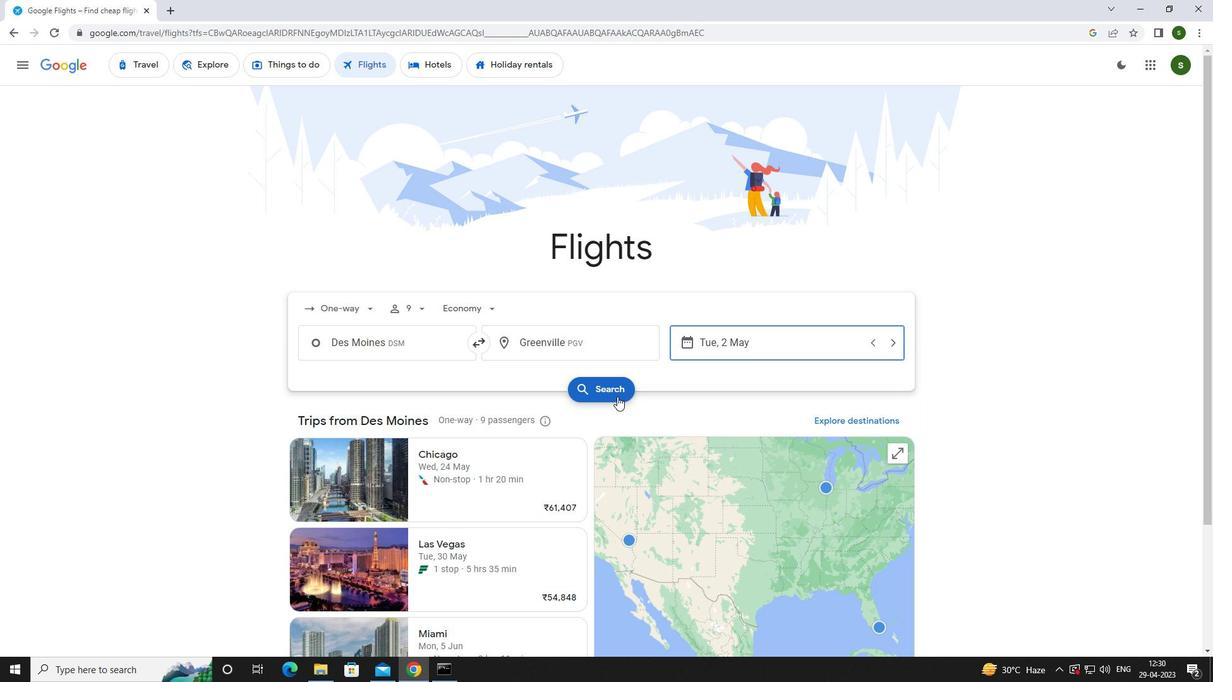 
Action: Mouse pressed left at (615, 394)
Screenshot: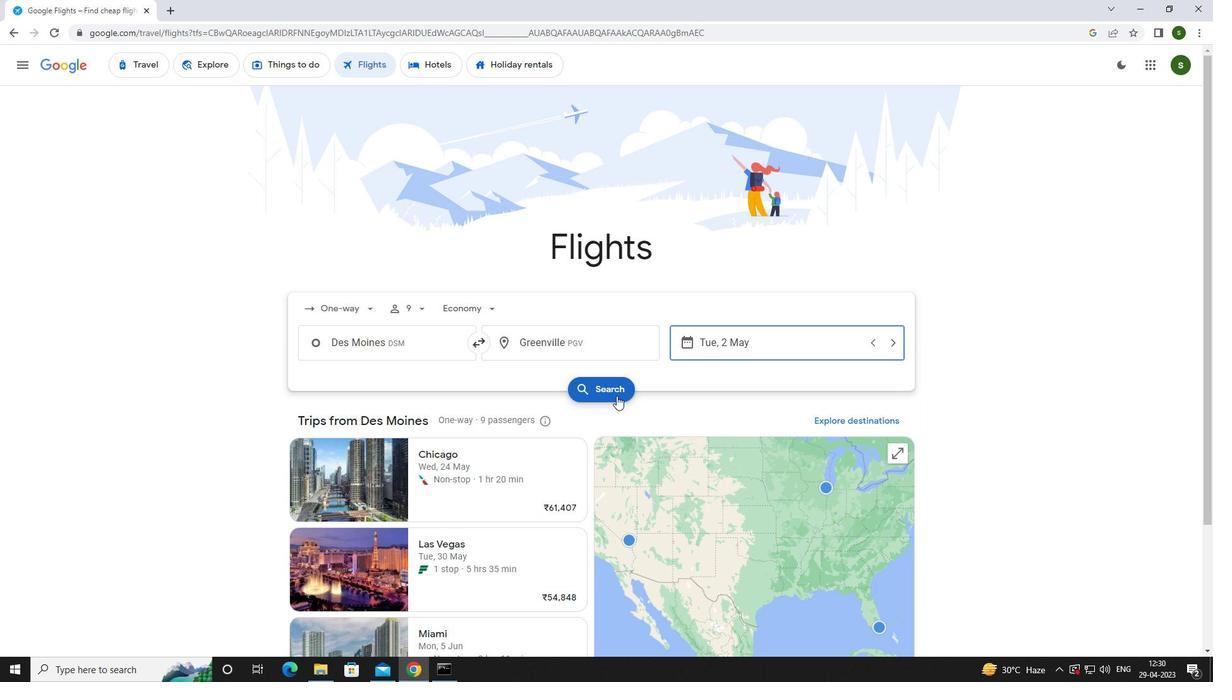 
Action: Mouse moved to (334, 178)
Screenshot: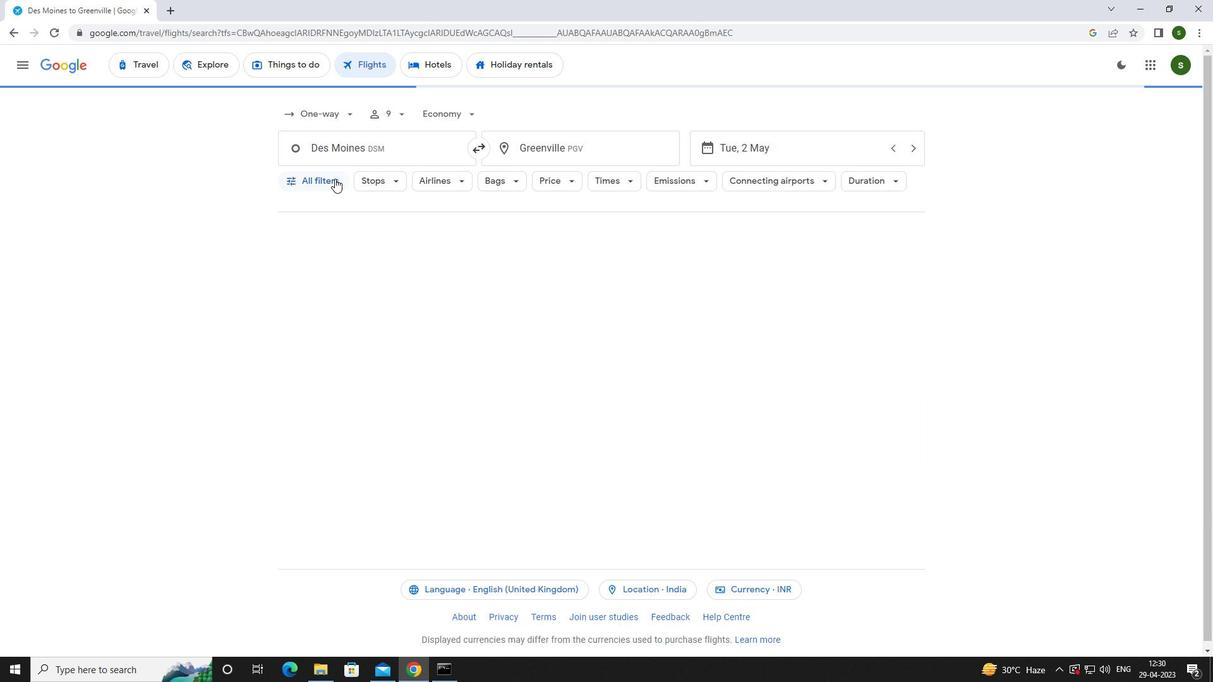 
Action: Mouse pressed left at (334, 178)
Screenshot: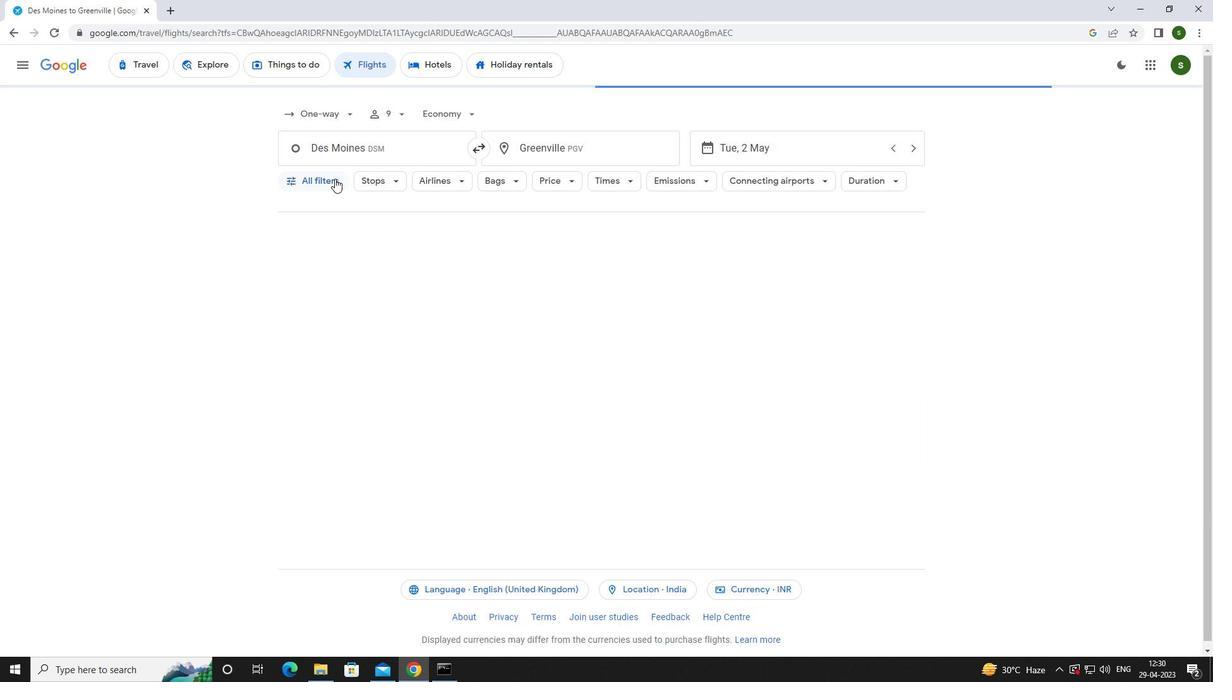 
Action: Mouse moved to (470, 448)
Screenshot: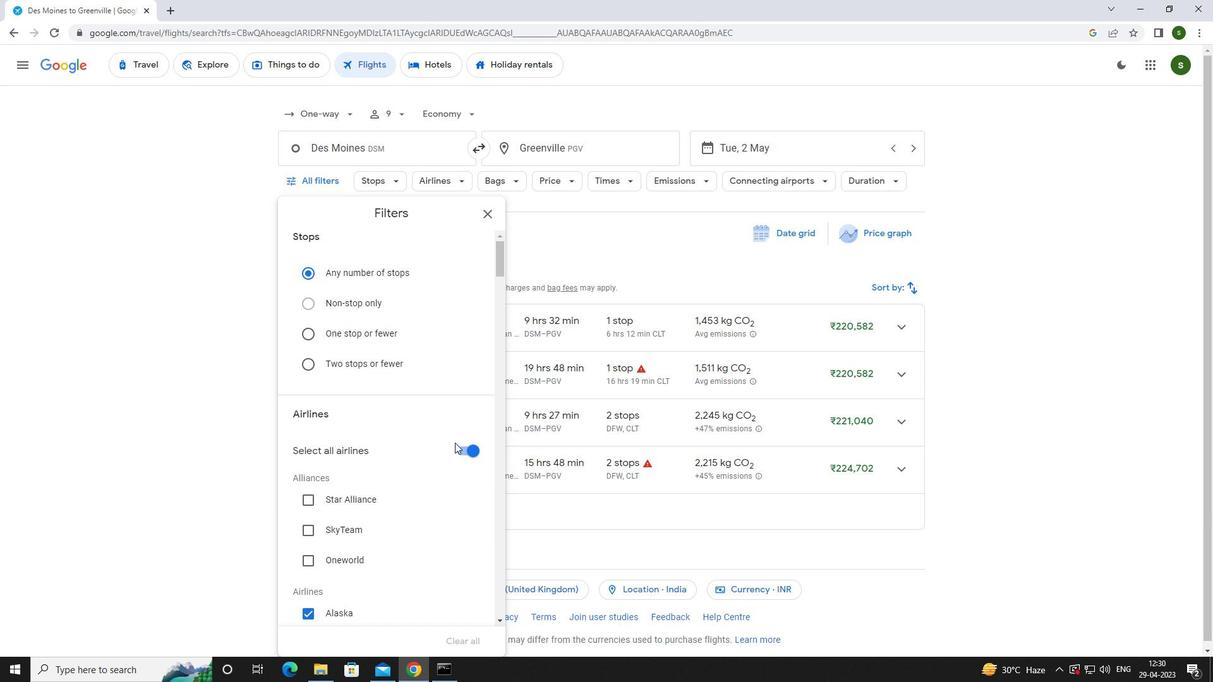 
Action: Mouse pressed left at (470, 448)
Screenshot: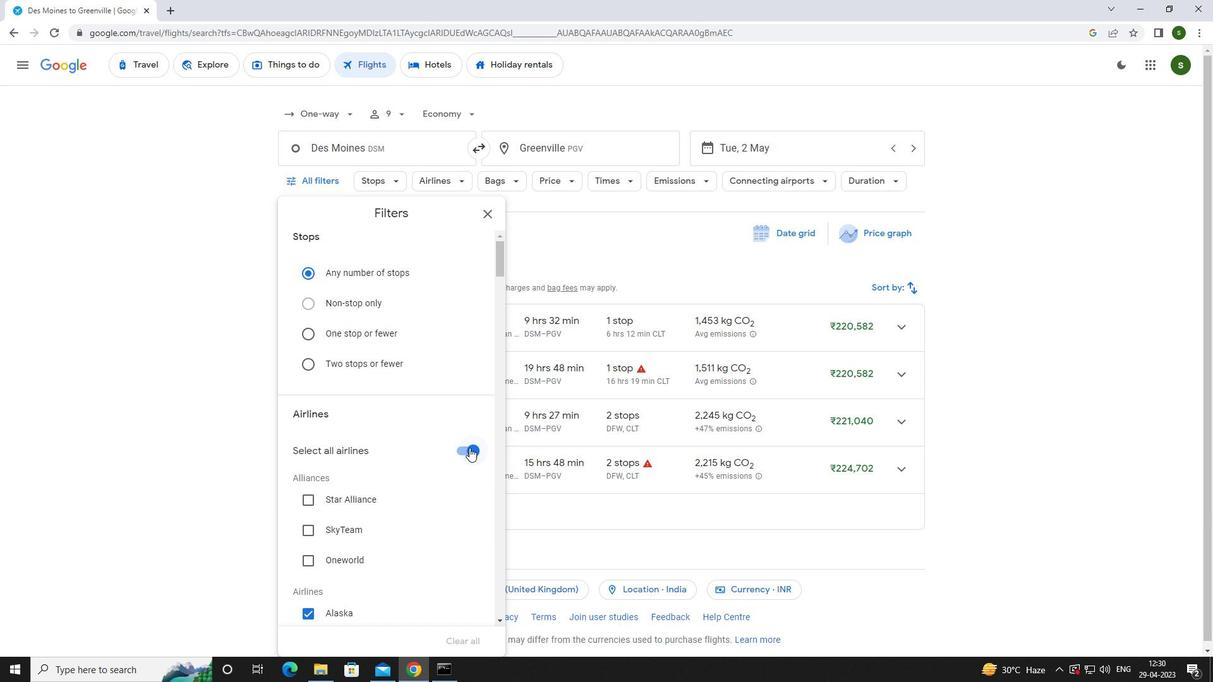 
Action: Mouse moved to (401, 411)
Screenshot: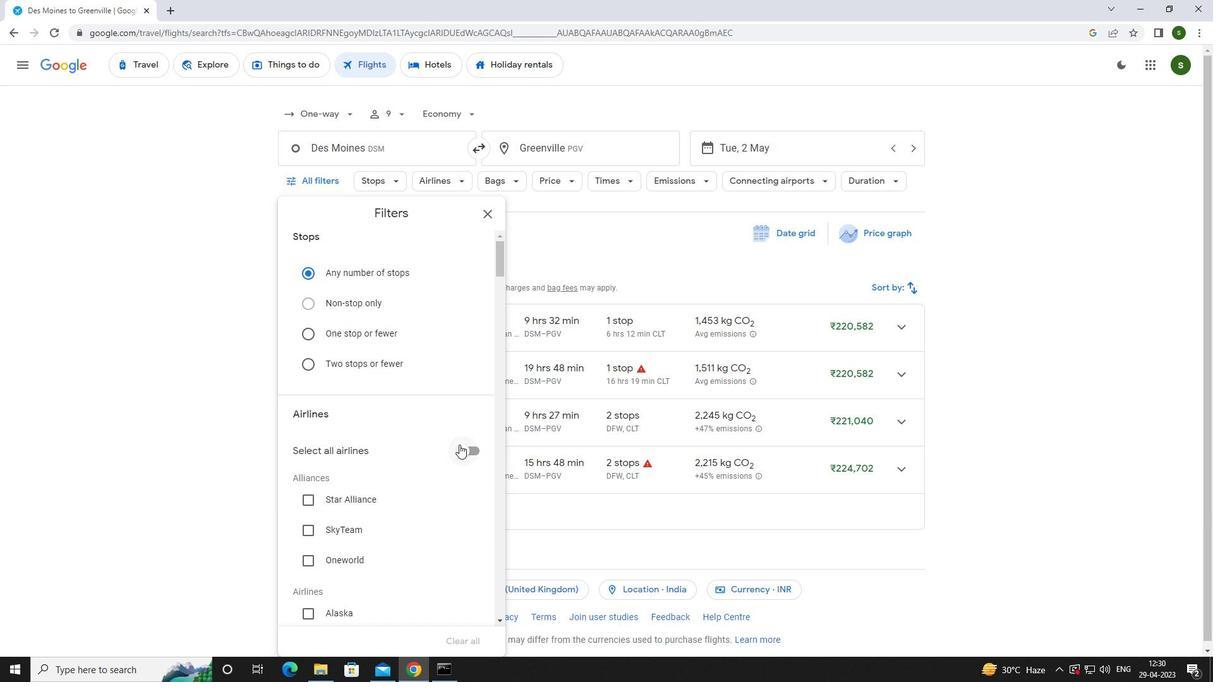 
Action: Mouse scrolled (401, 410) with delta (0, 0)
Screenshot: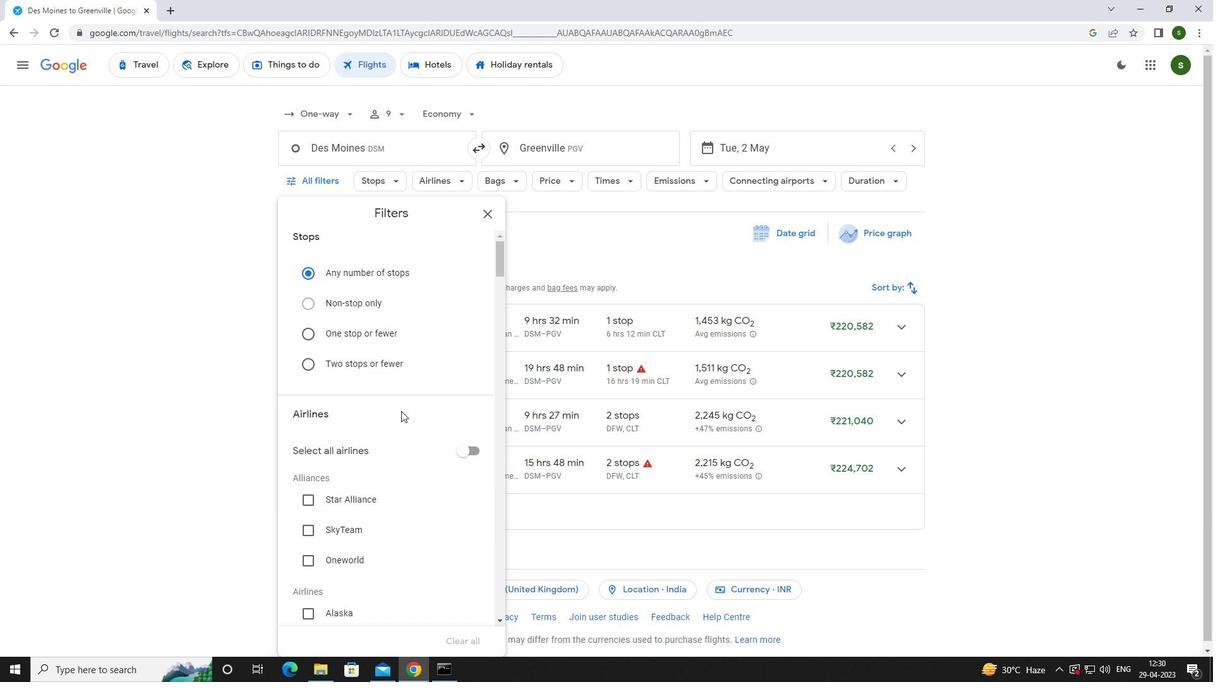 
Action: Mouse scrolled (401, 410) with delta (0, 0)
Screenshot: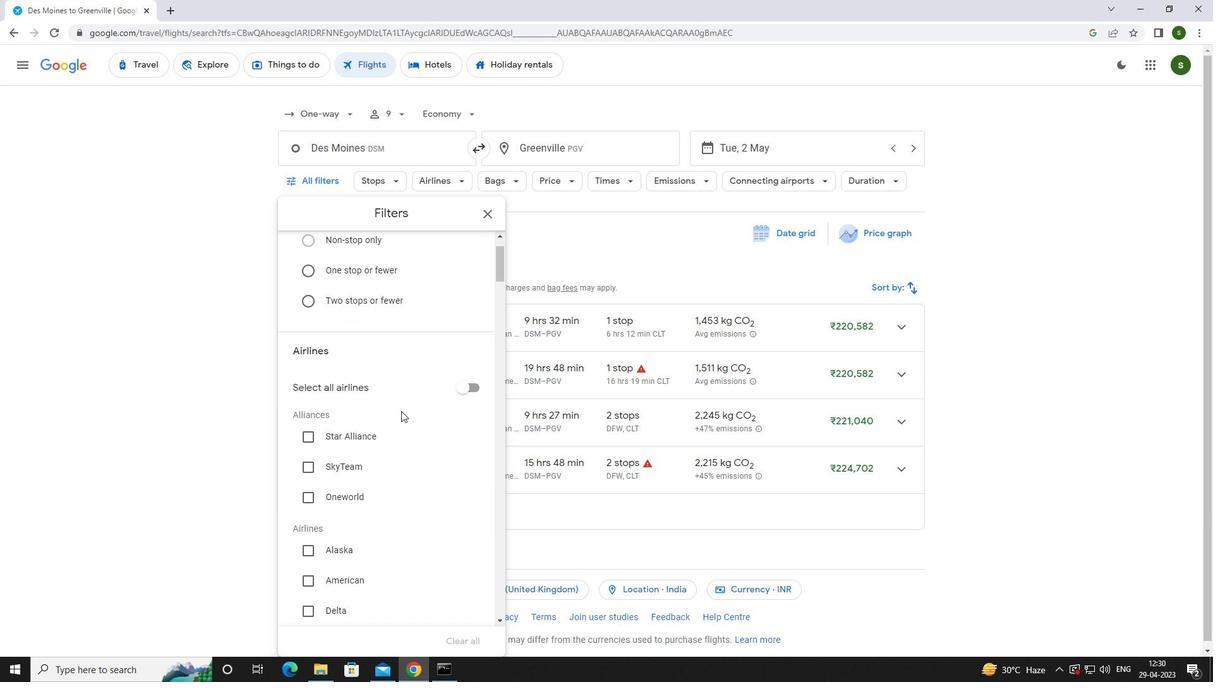 
Action: Mouse scrolled (401, 410) with delta (0, 0)
Screenshot: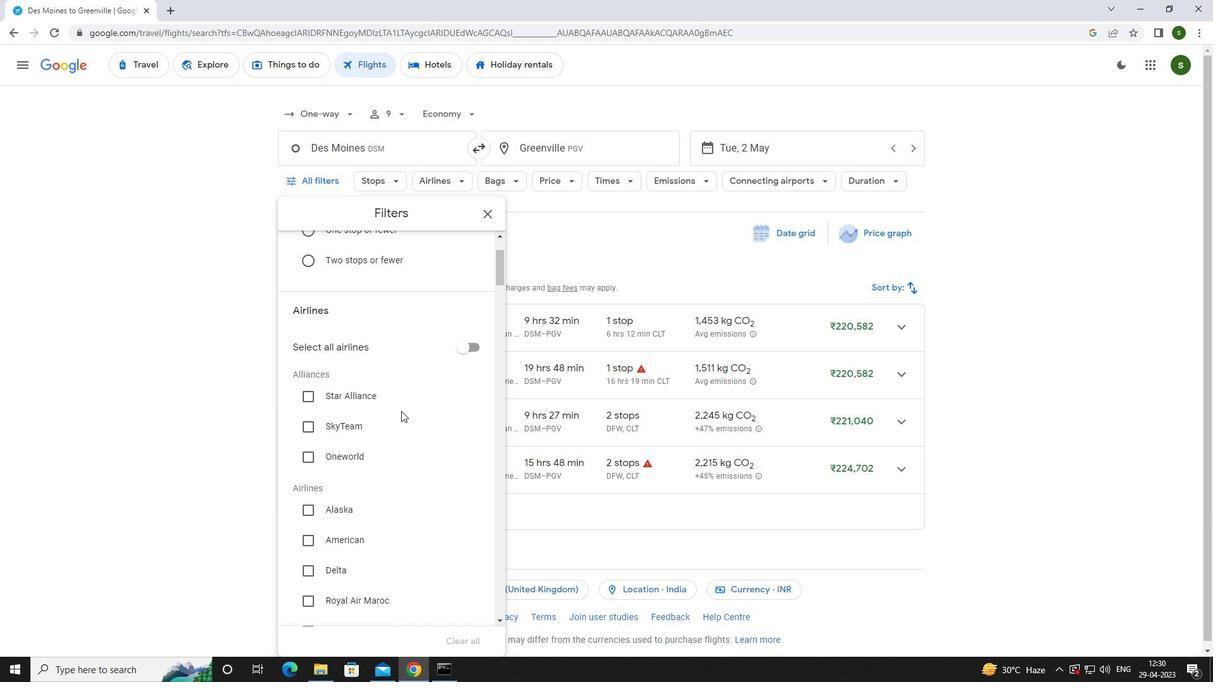 
Action: Mouse scrolled (401, 410) with delta (0, 0)
Screenshot: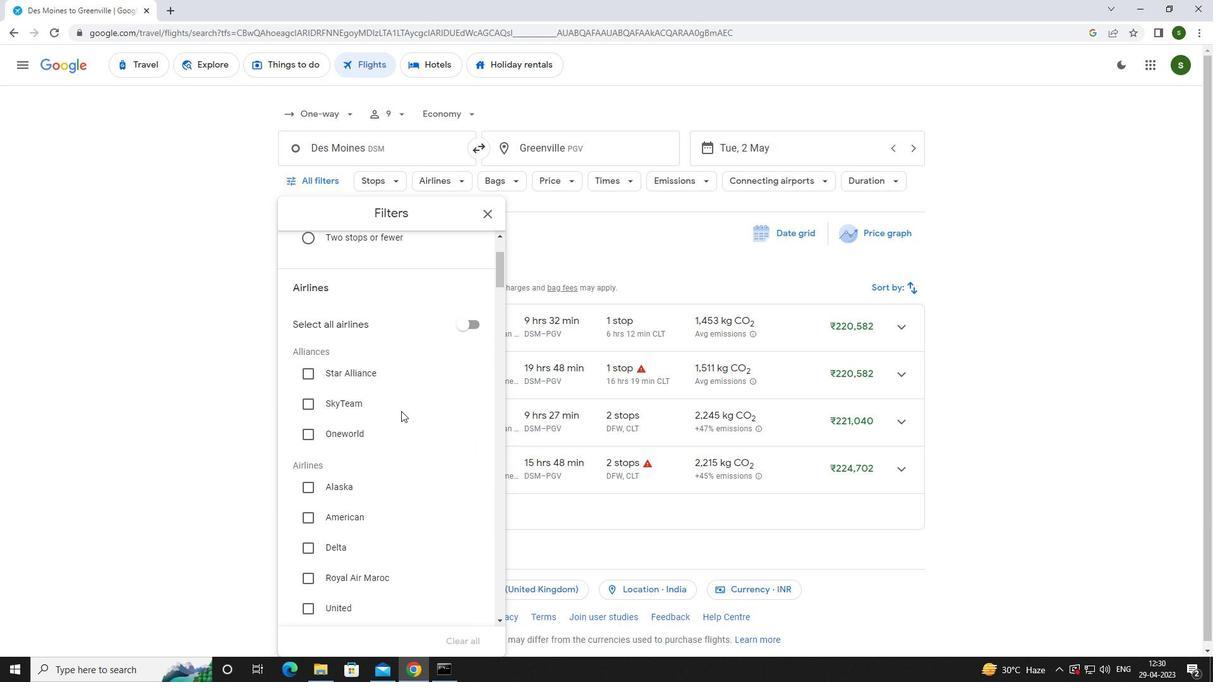 
Action: Mouse scrolled (401, 410) with delta (0, 0)
Screenshot: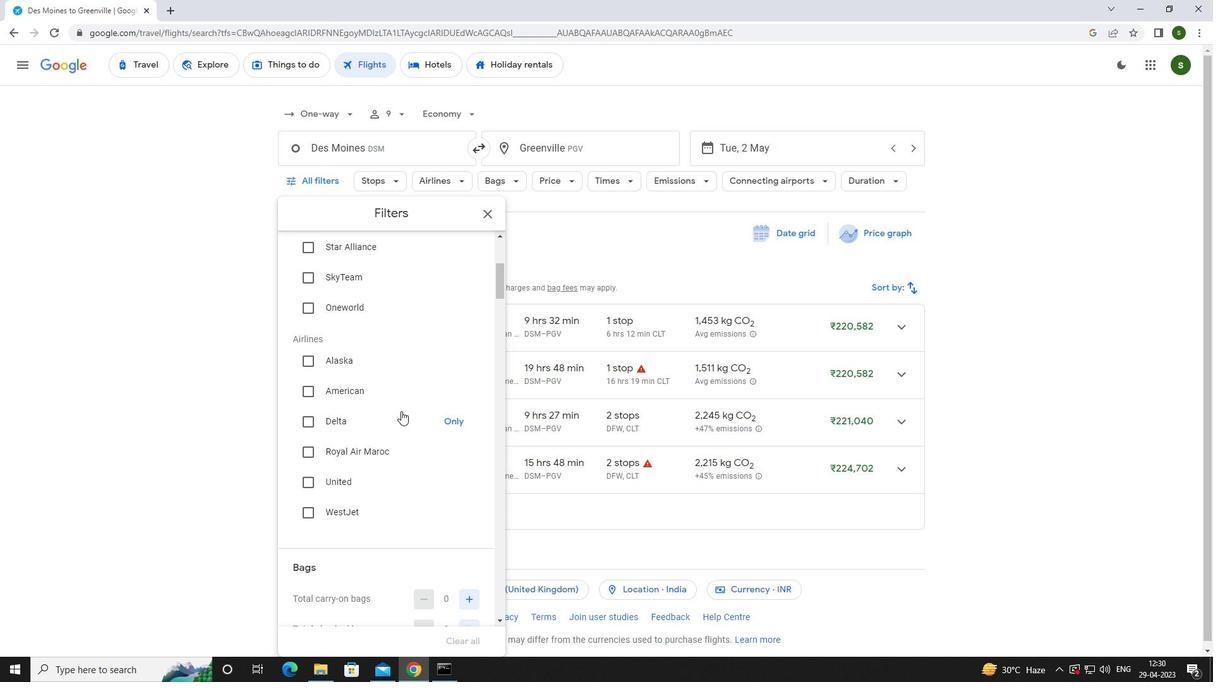 
Action: Mouse scrolled (401, 410) with delta (0, 0)
Screenshot: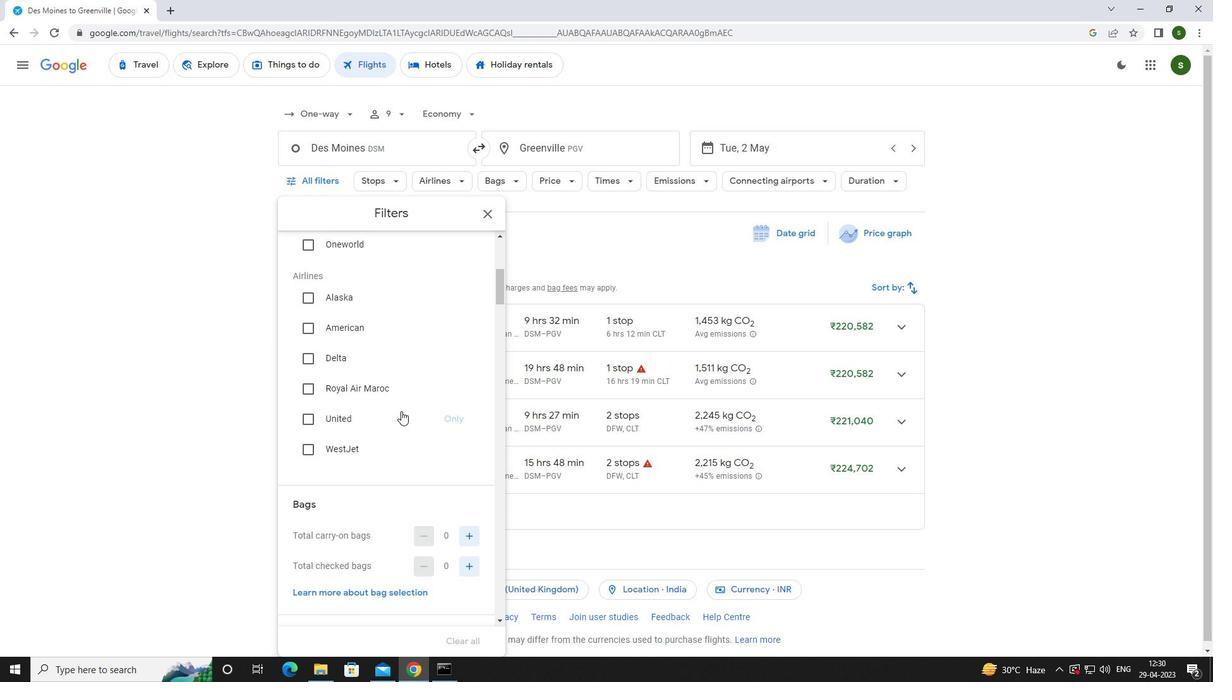
Action: Mouse scrolled (401, 410) with delta (0, 0)
Screenshot: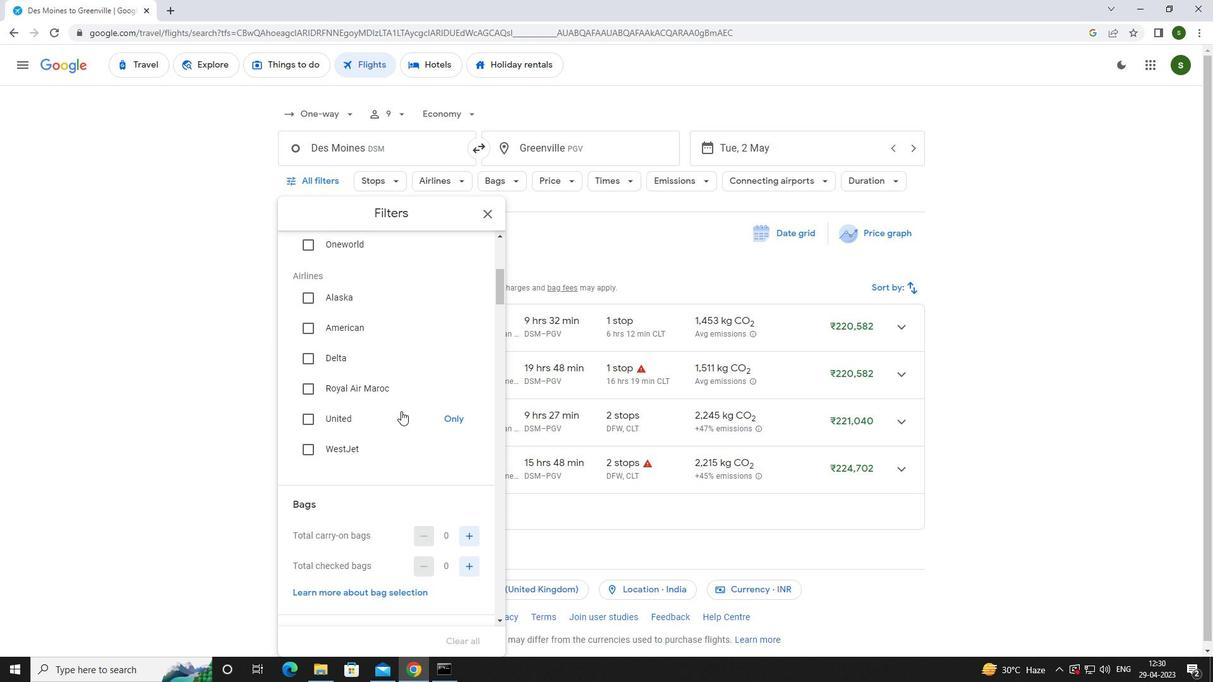 
Action: Mouse moved to (465, 438)
Screenshot: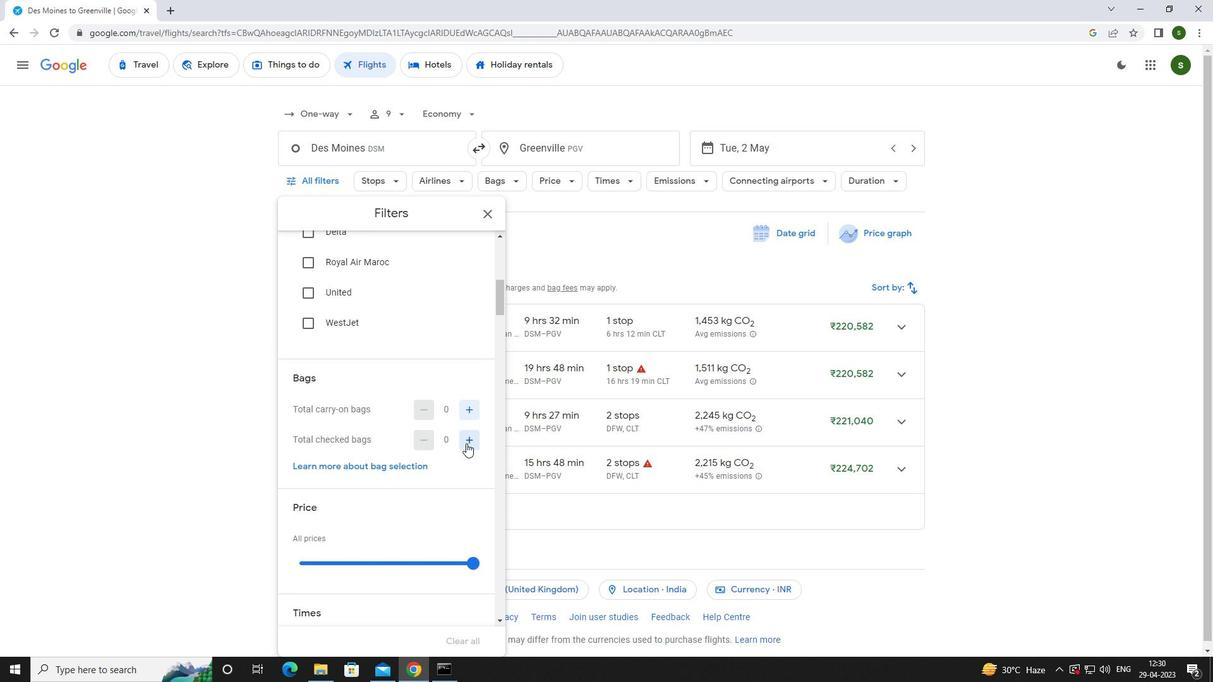 
Action: Mouse pressed left at (465, 438)
Screenshot: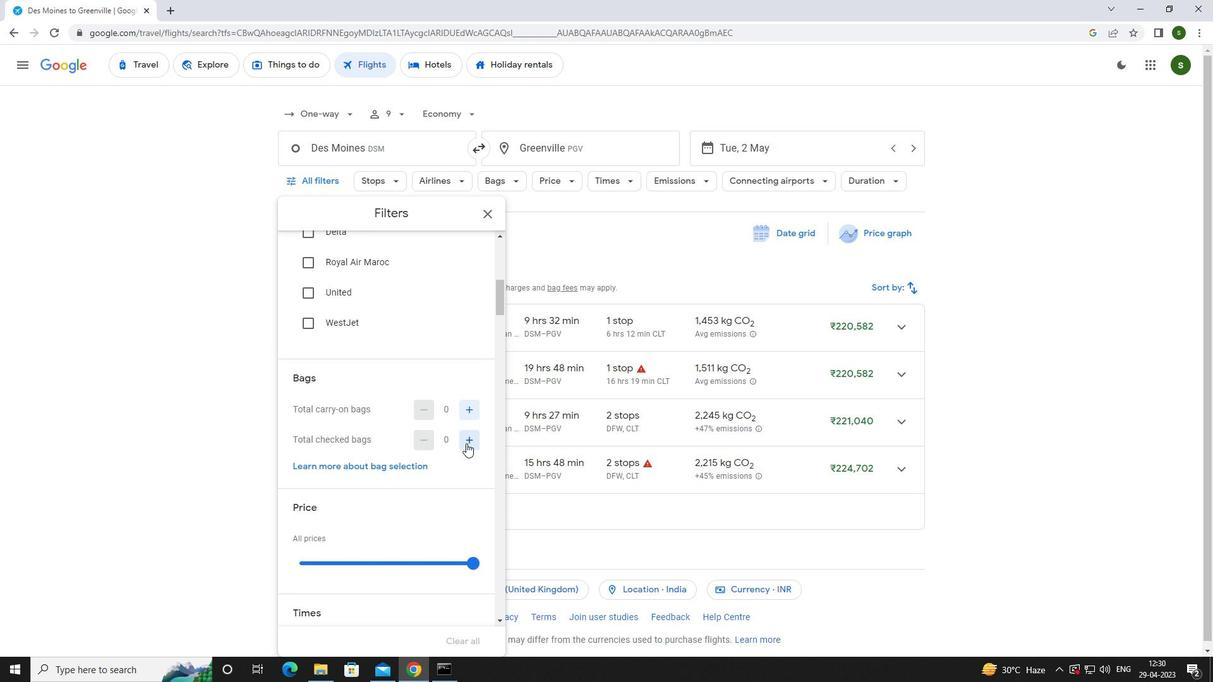 
Action: Mouse pressed left at (465, 438)
Screenshot: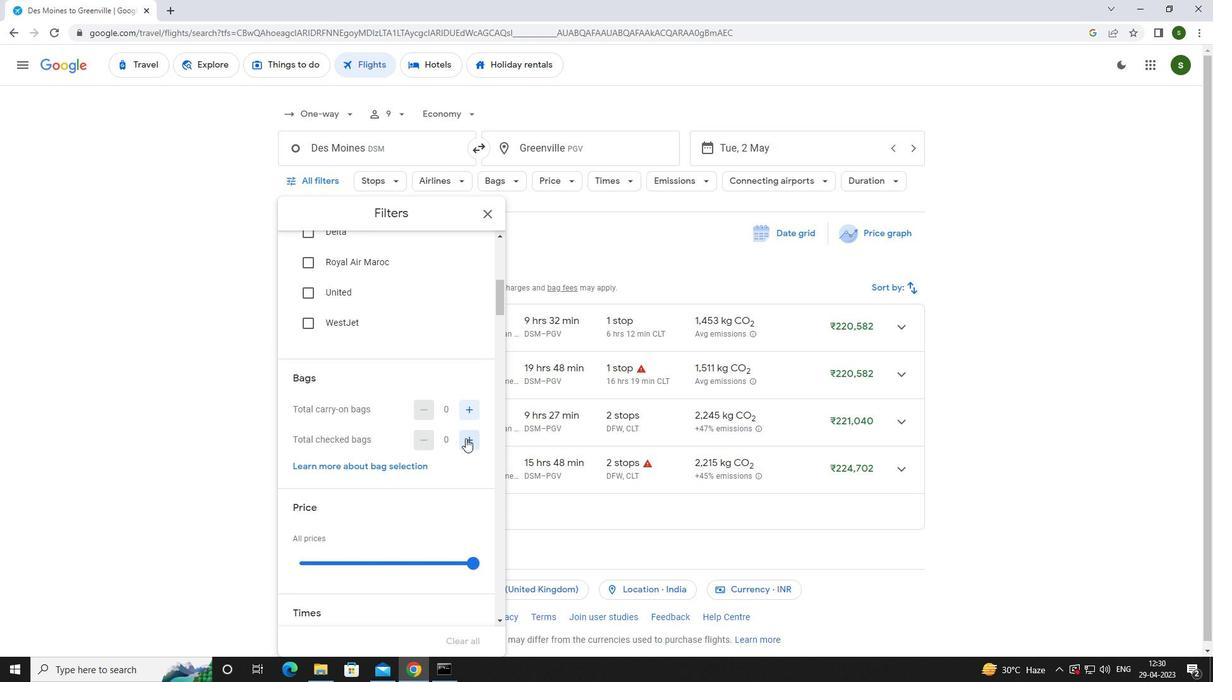 
Action: Mouse pressed left at (465, 438)
Screenshot: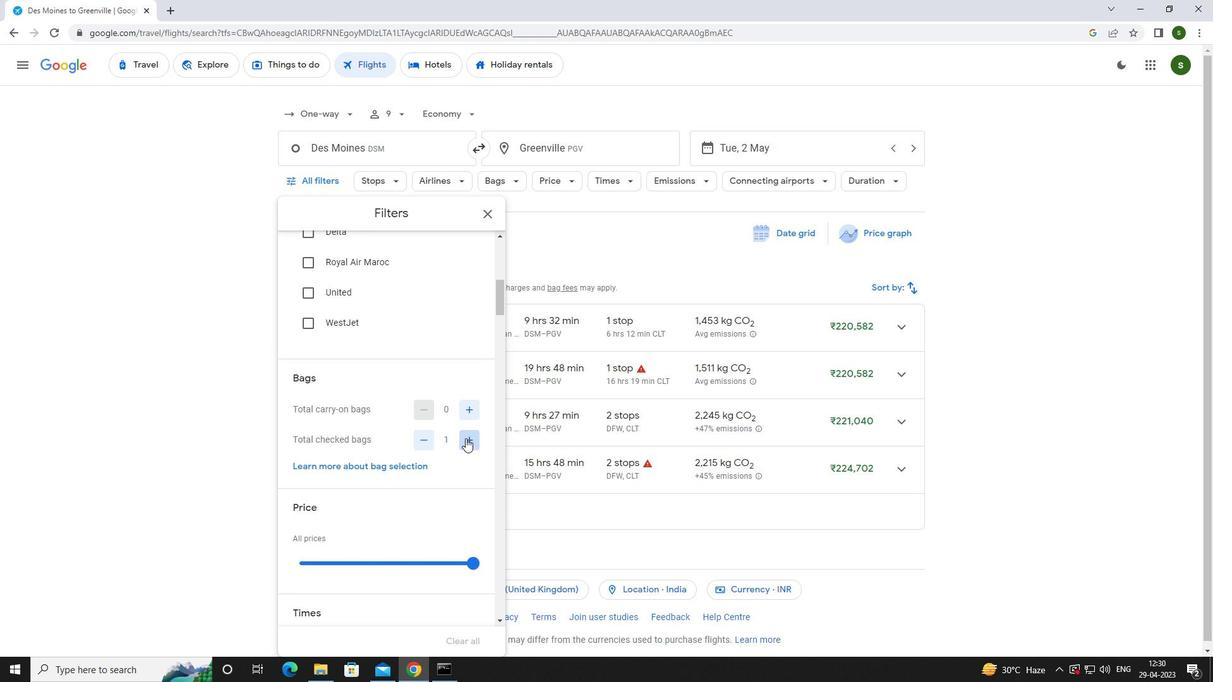 
Action: Mouse pressed left at (465, 438)
Screenshot: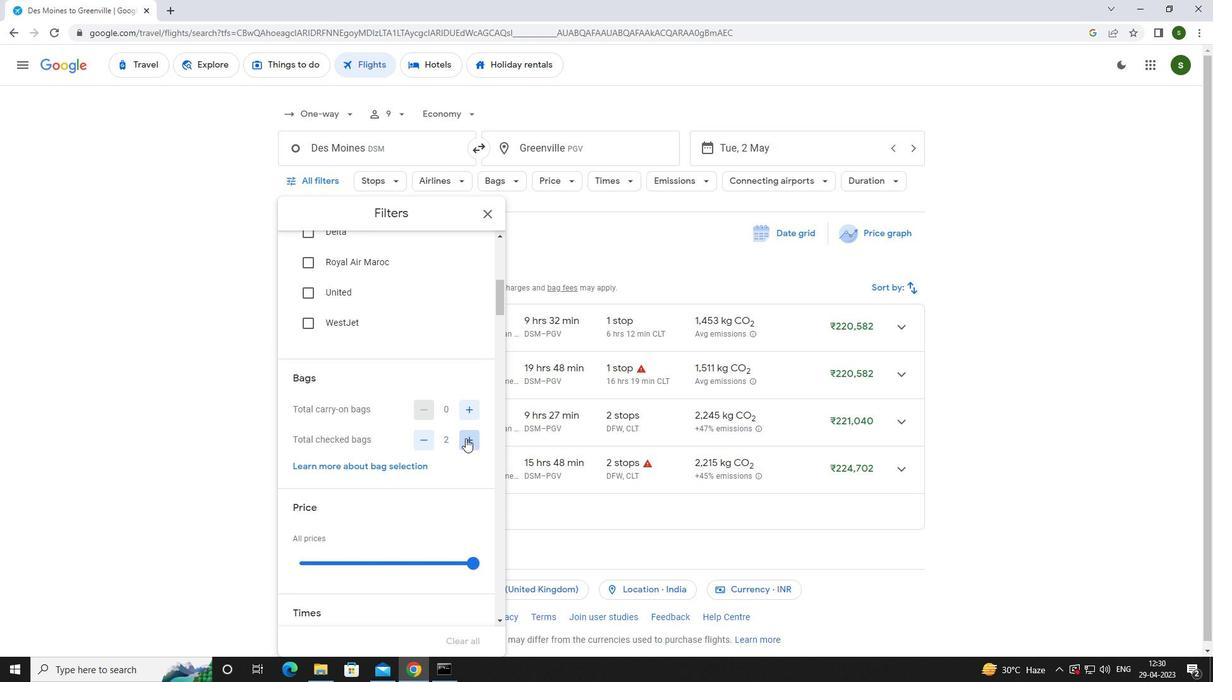 
Action: Mouse pressed left at (465, 438)
Screenshot: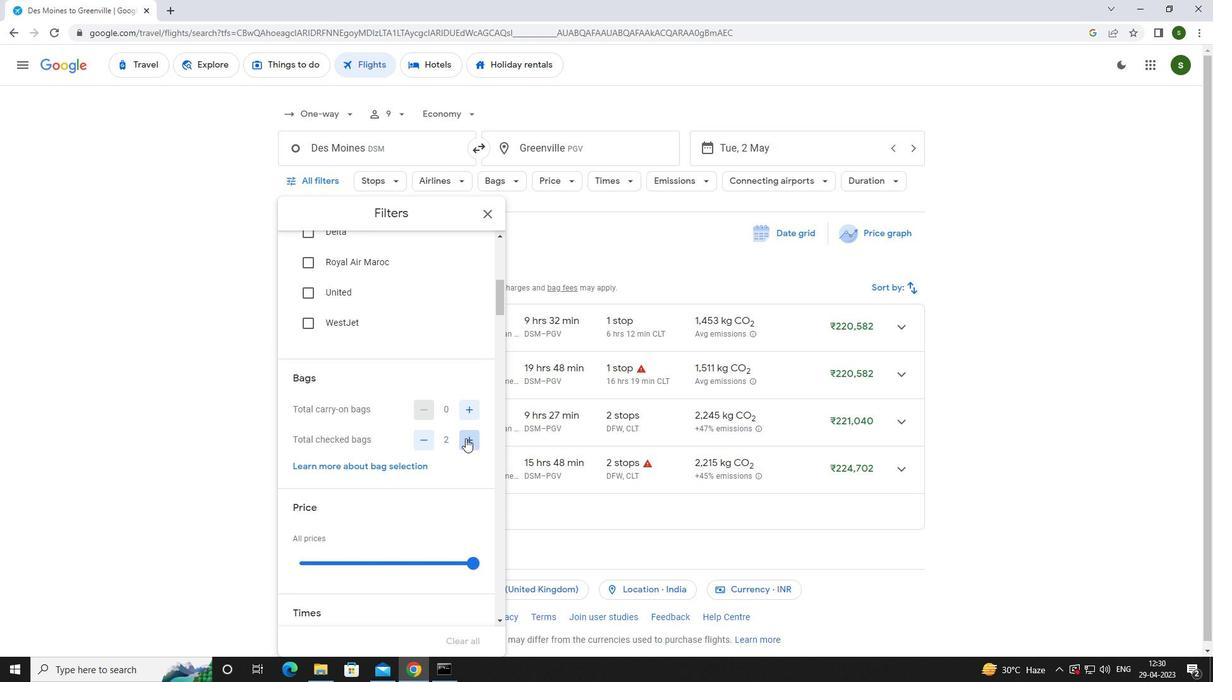 
Action: Mouse pressed left at (465, 438)
Screenshot: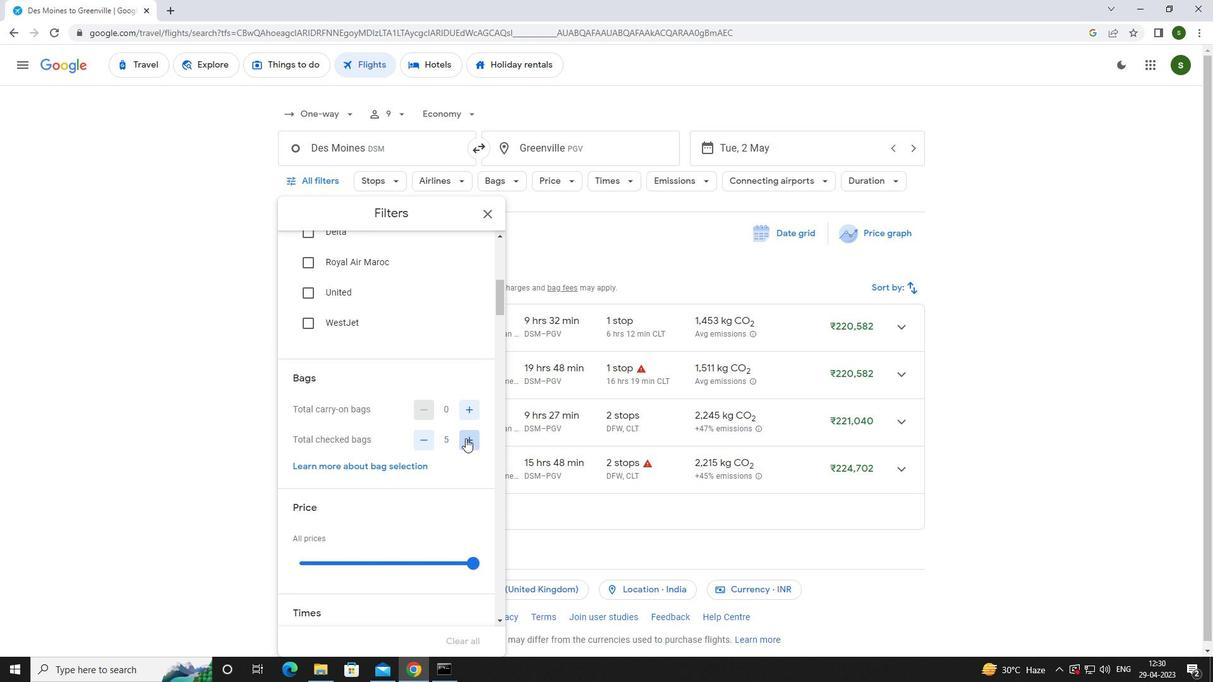 
Action: Mouse moved to (469, 566)
Screenshot: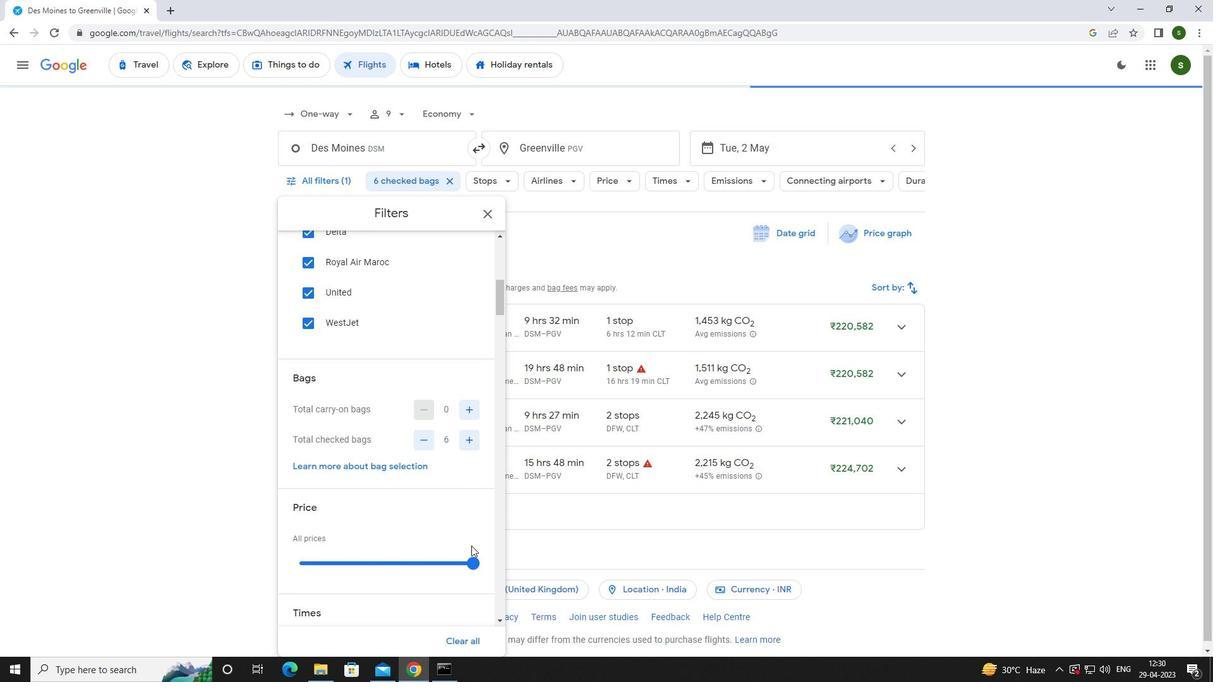
Action: Mouse pressed left at (469, 566)
Screenshot: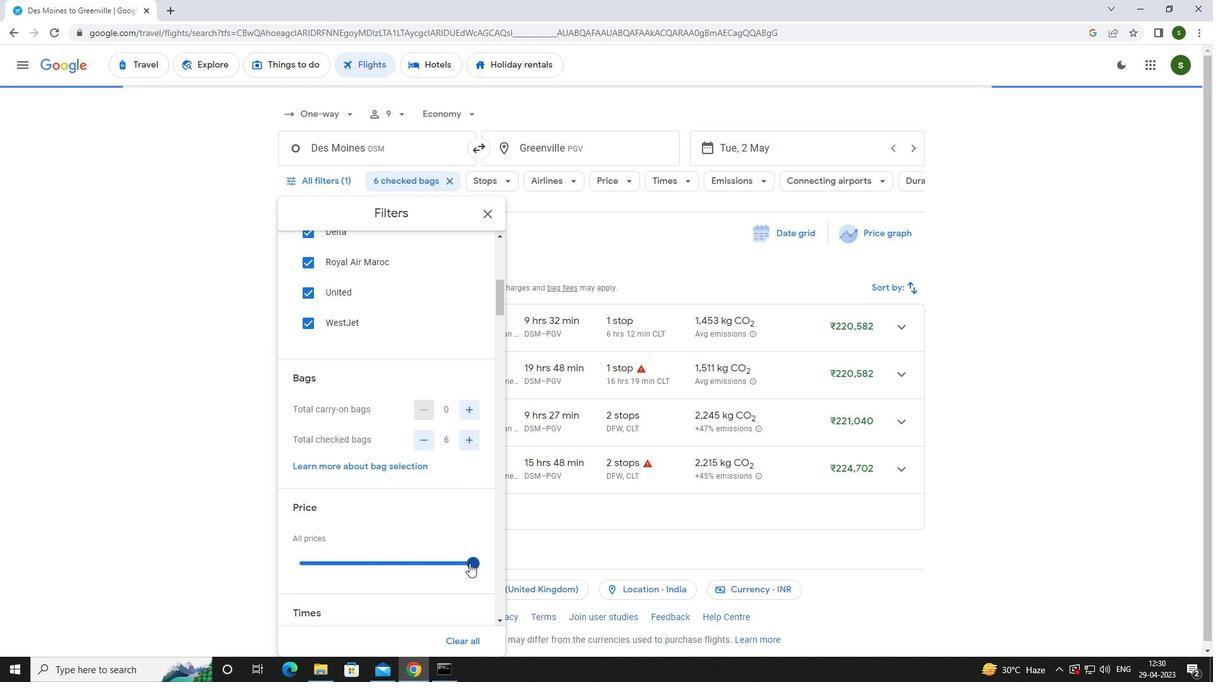 
Action: Mouse moved to (303, 563)
Screenshot: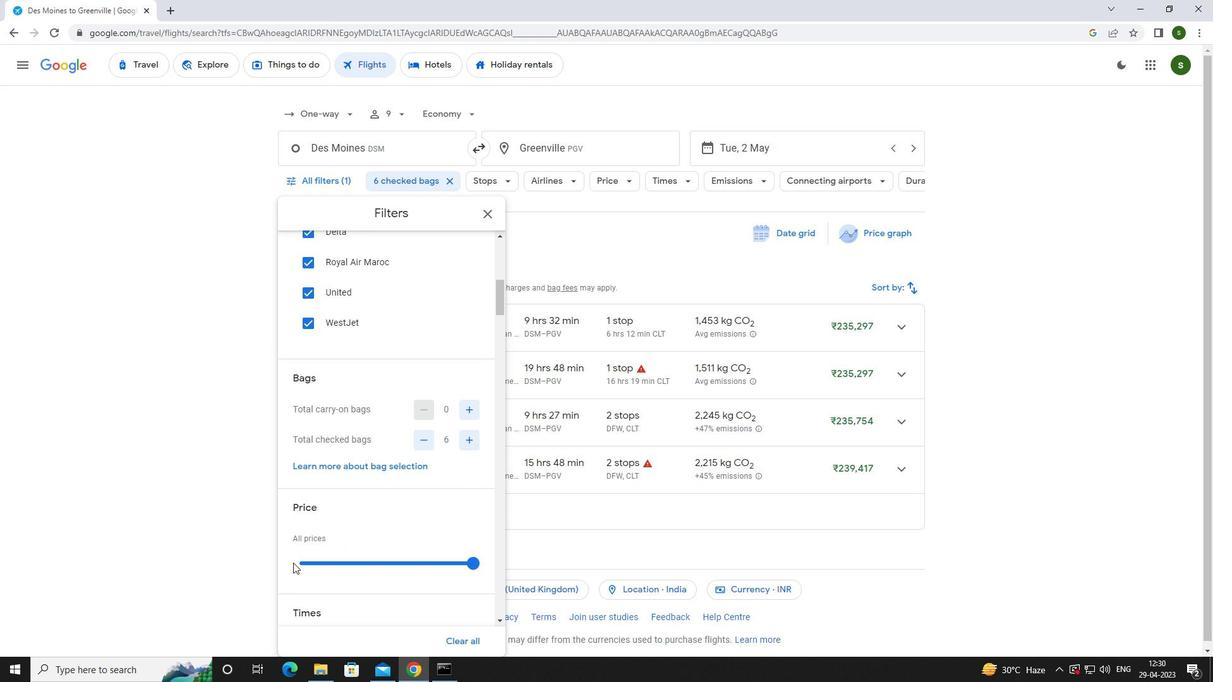 
Action: Mouse pressed left at (303, 563)
Screenshot: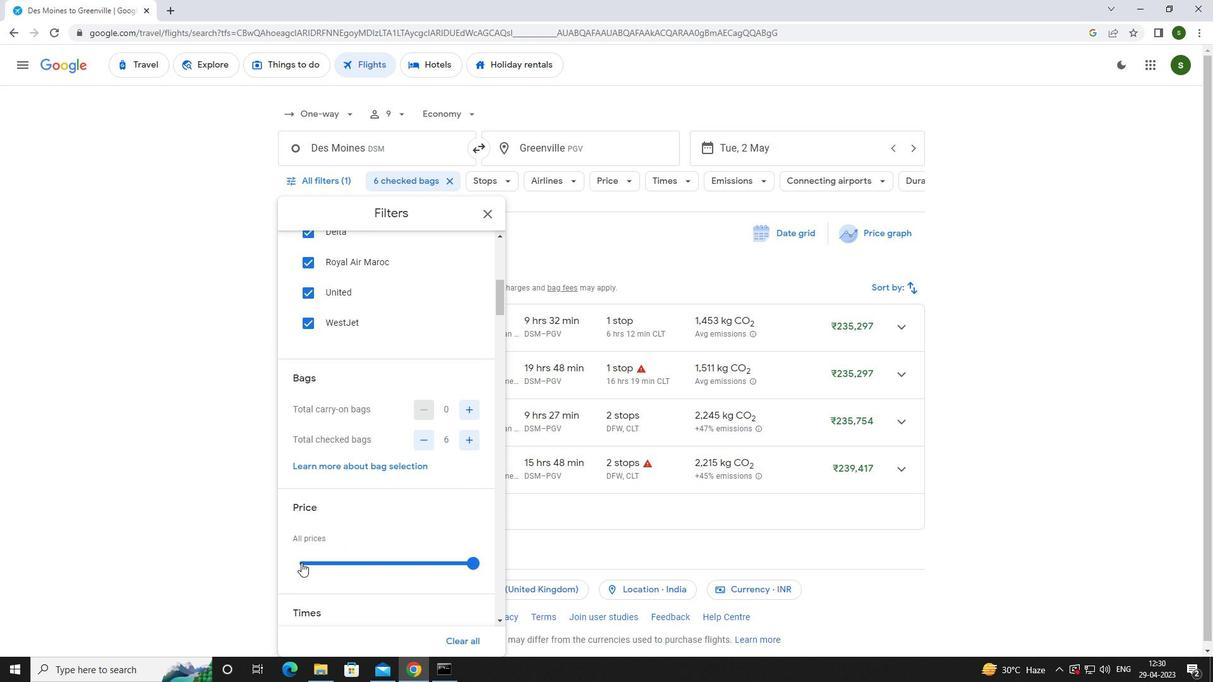 
Action: Mouse pressed left at (303, 563)
Screenshot: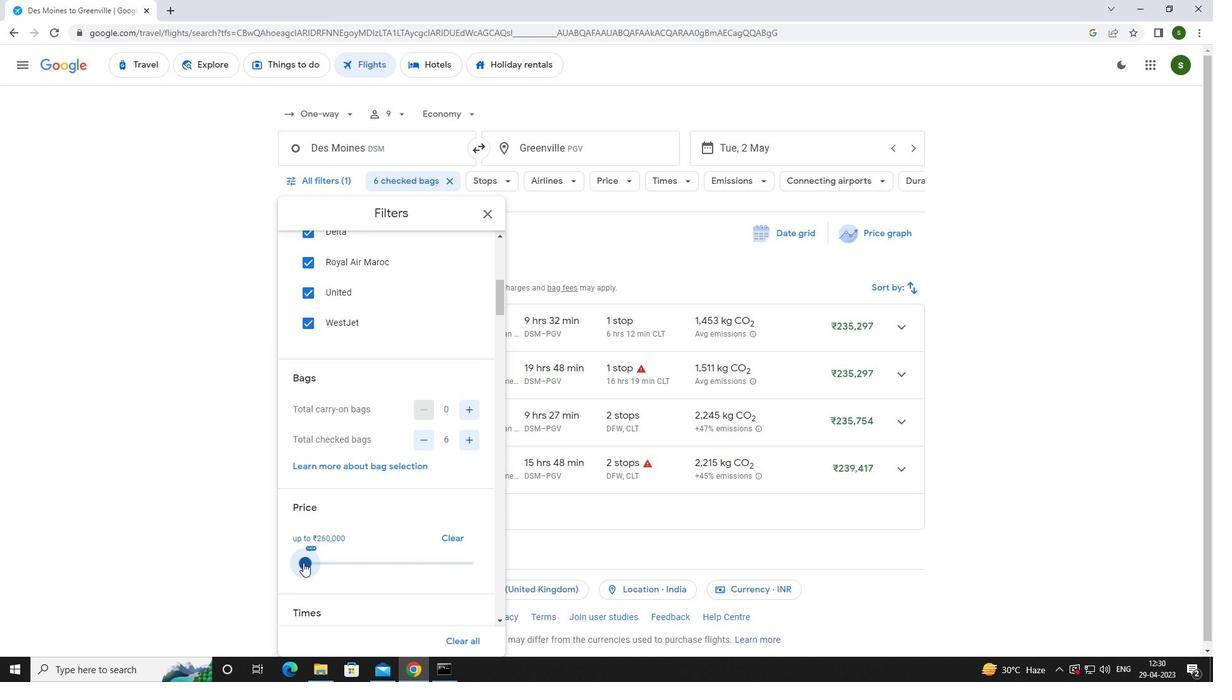 
Action: Mouse moved to (370, 521)
Screenshot: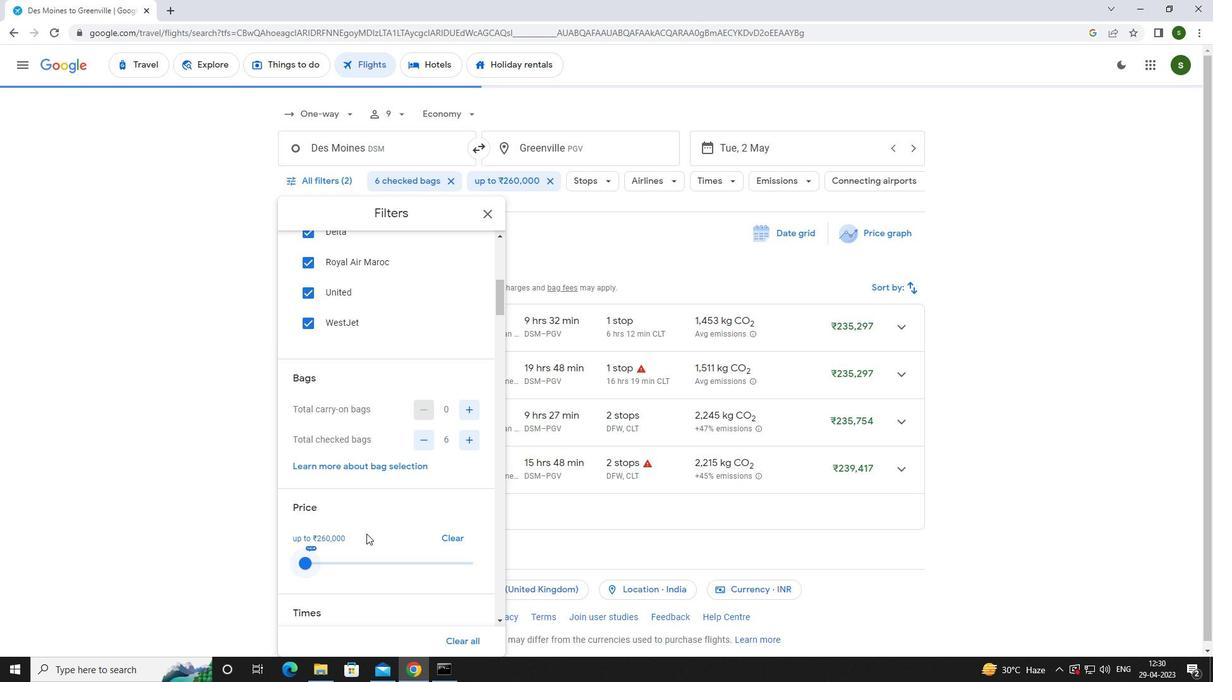 
Action: Mouse scrolled (370, 520) with delta (0, 0)
Screenshot: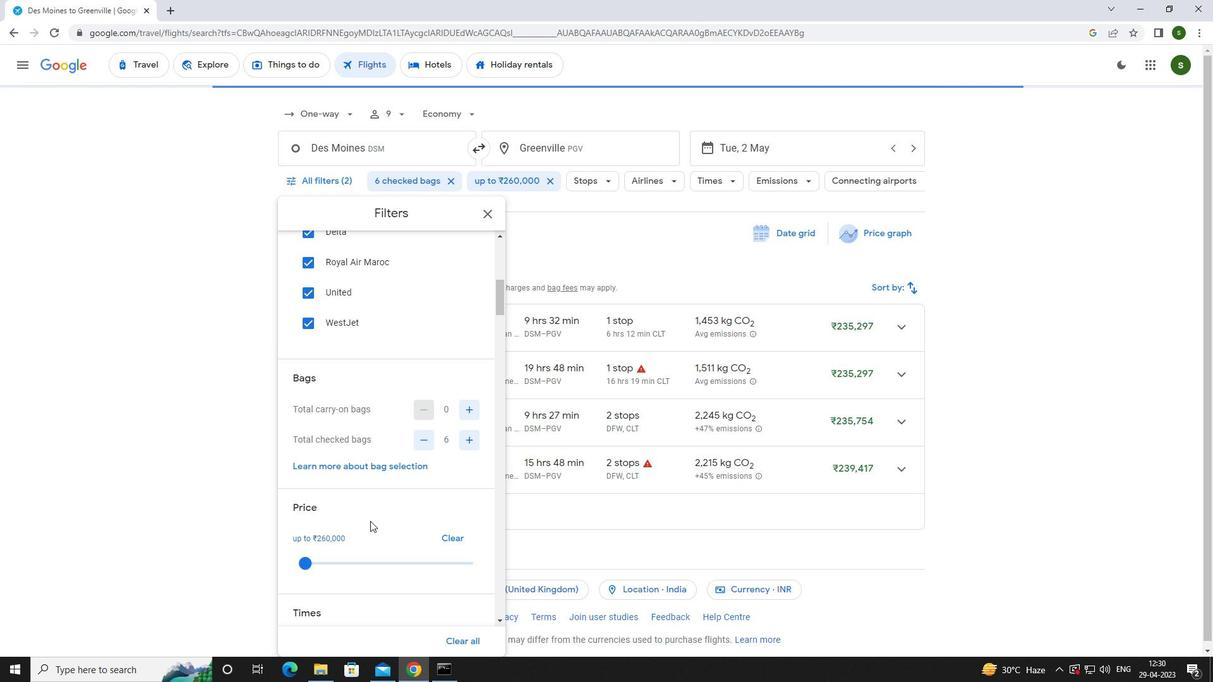 
Action: Mouse scrolled (370, 520) with delta (0, 0)
Screenshot: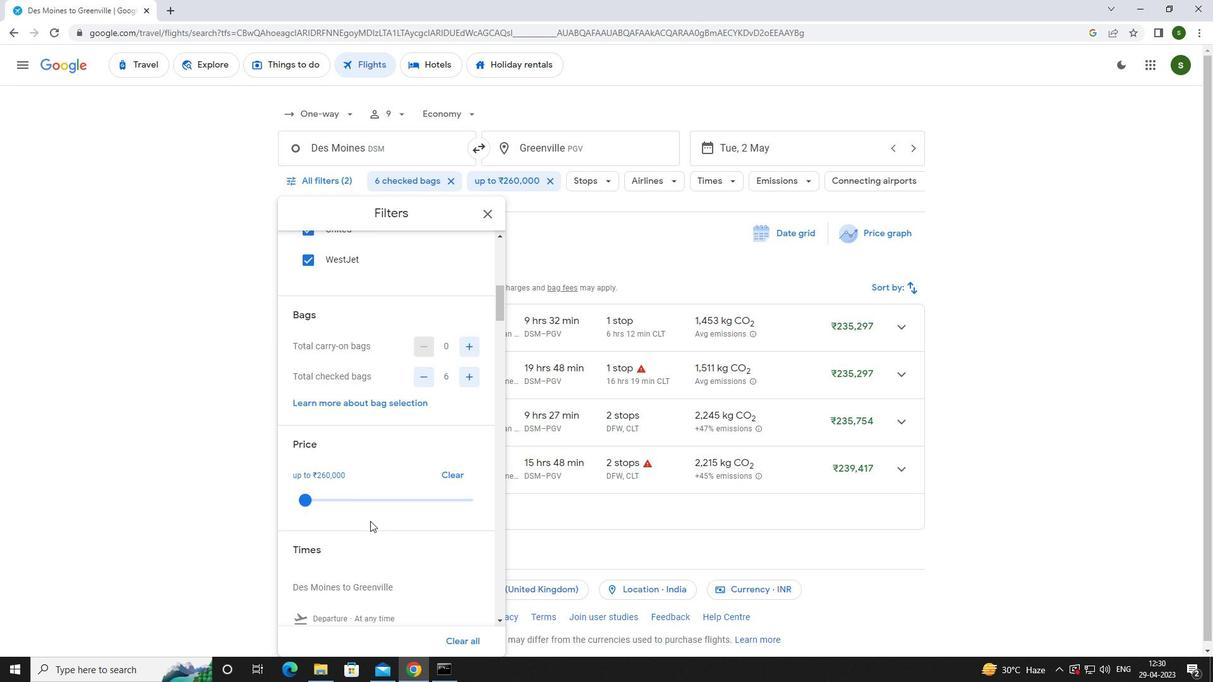 
Action: Mouse scrolled (370, 520) with delta (0, 0)
Screenshot: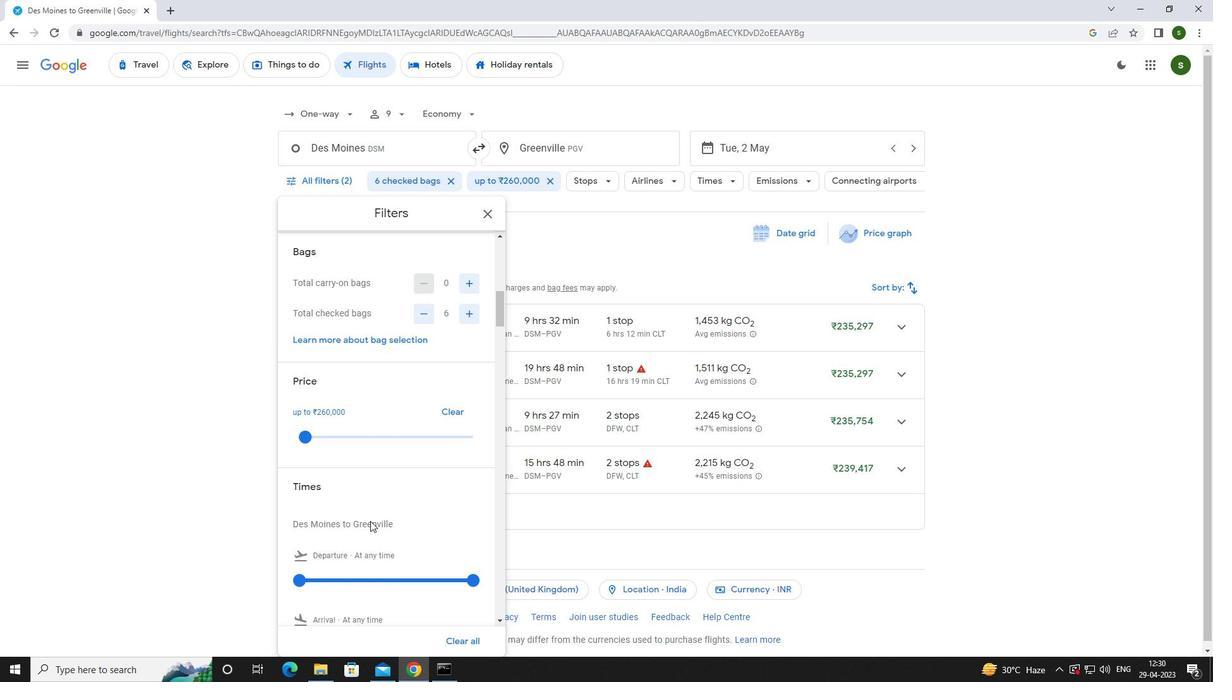 
Action: Mouse moved to (302, 518)
Screenshot: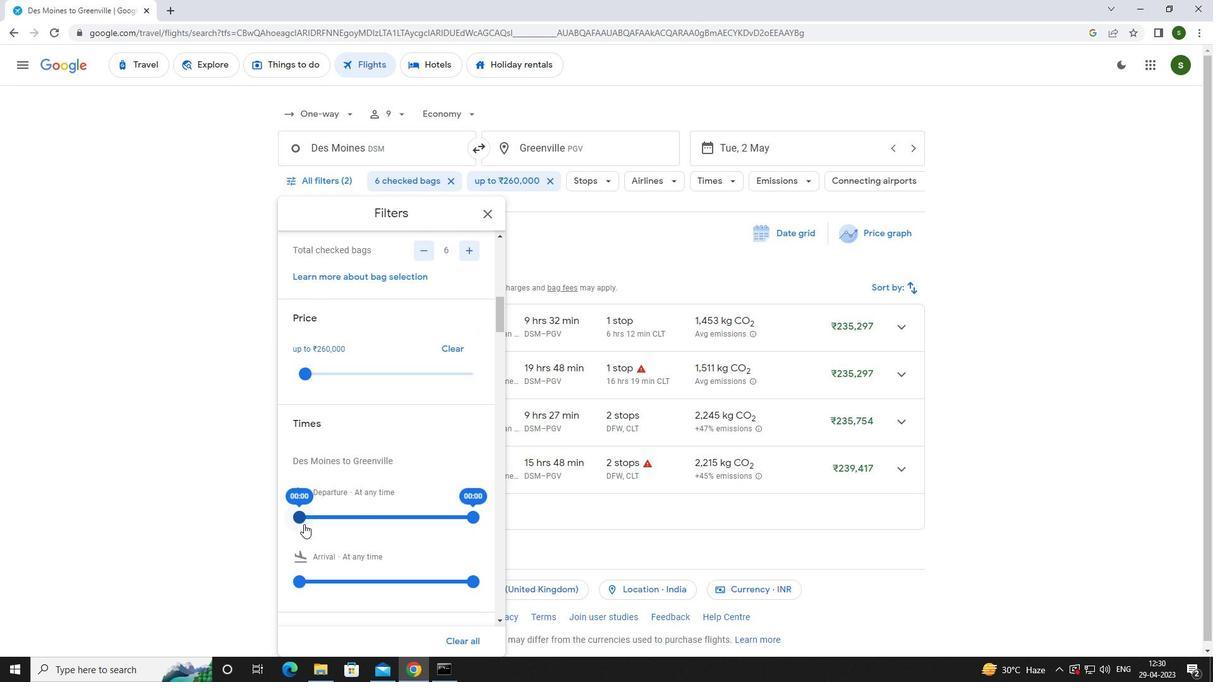 
Action: Mouse pressed left at (302, 518)
Screenshot: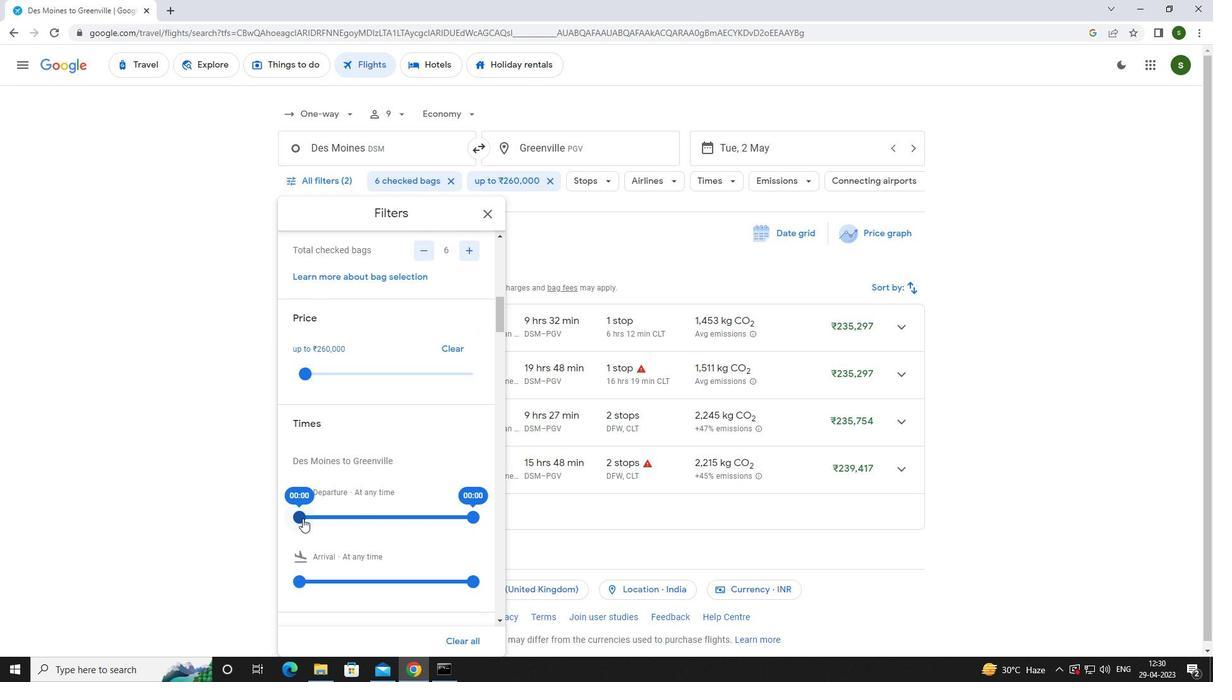 
Action: Mouse moved to (571, 515)
Screenshot: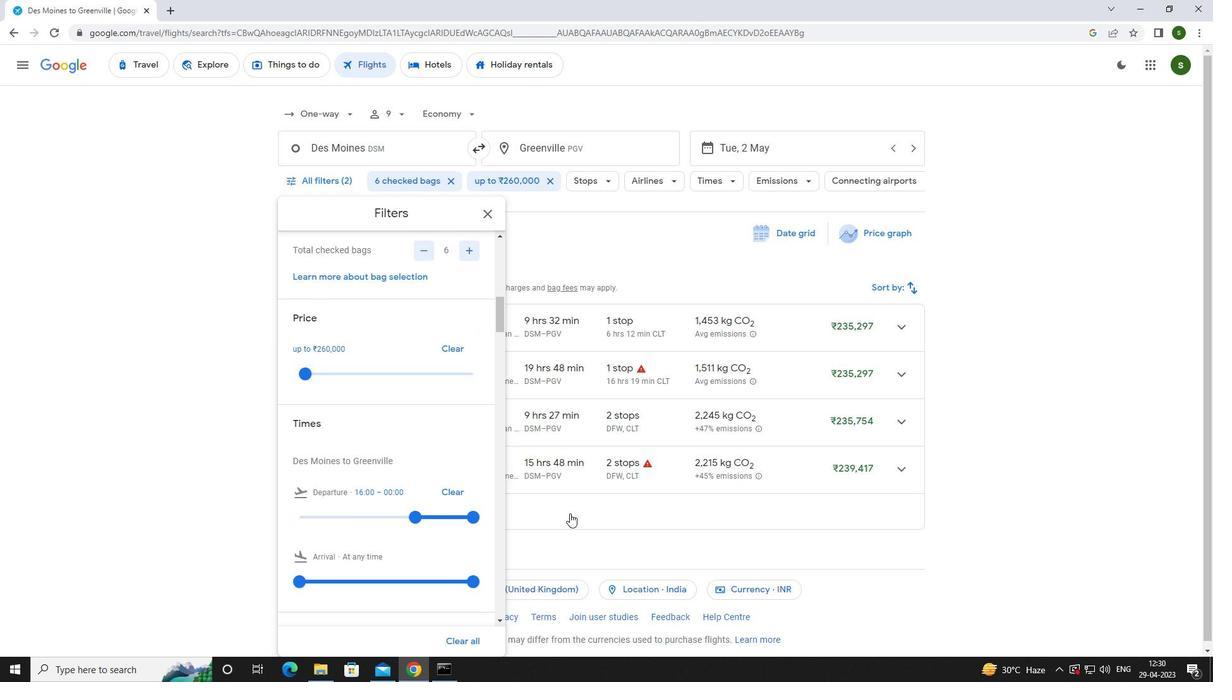 
Action: Mouse pressed left at (571, 515)
Screenshot: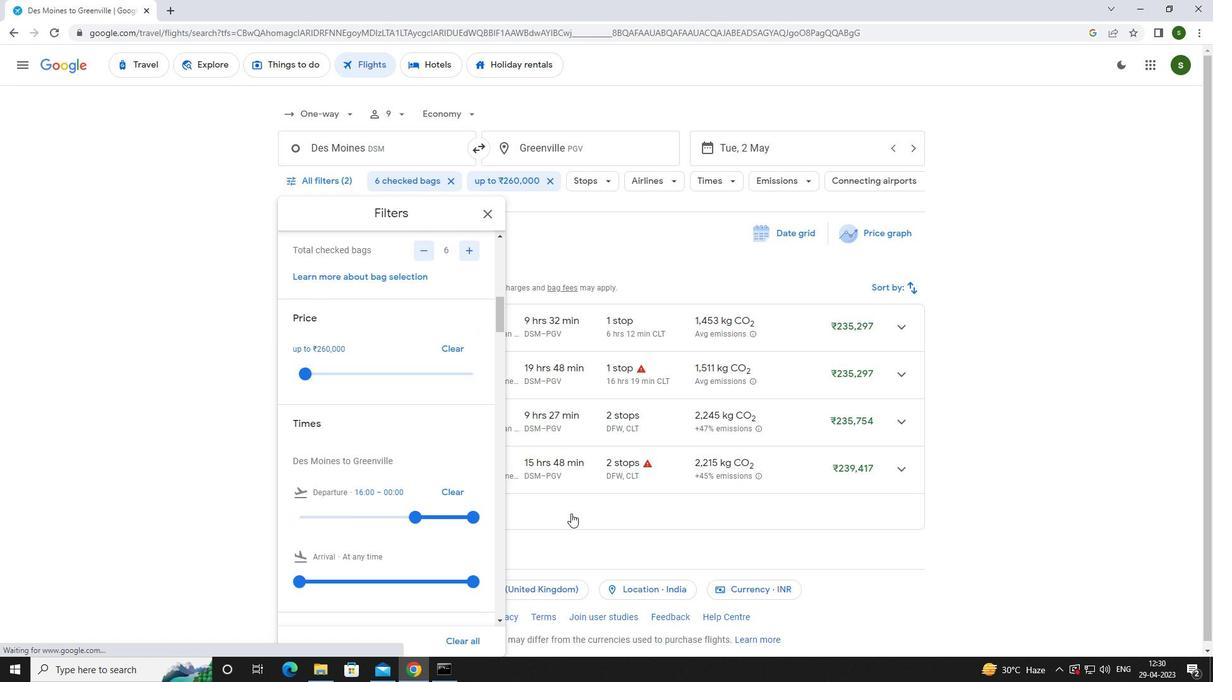 
Action: Mouse moved to (573, 516)
Screenshot: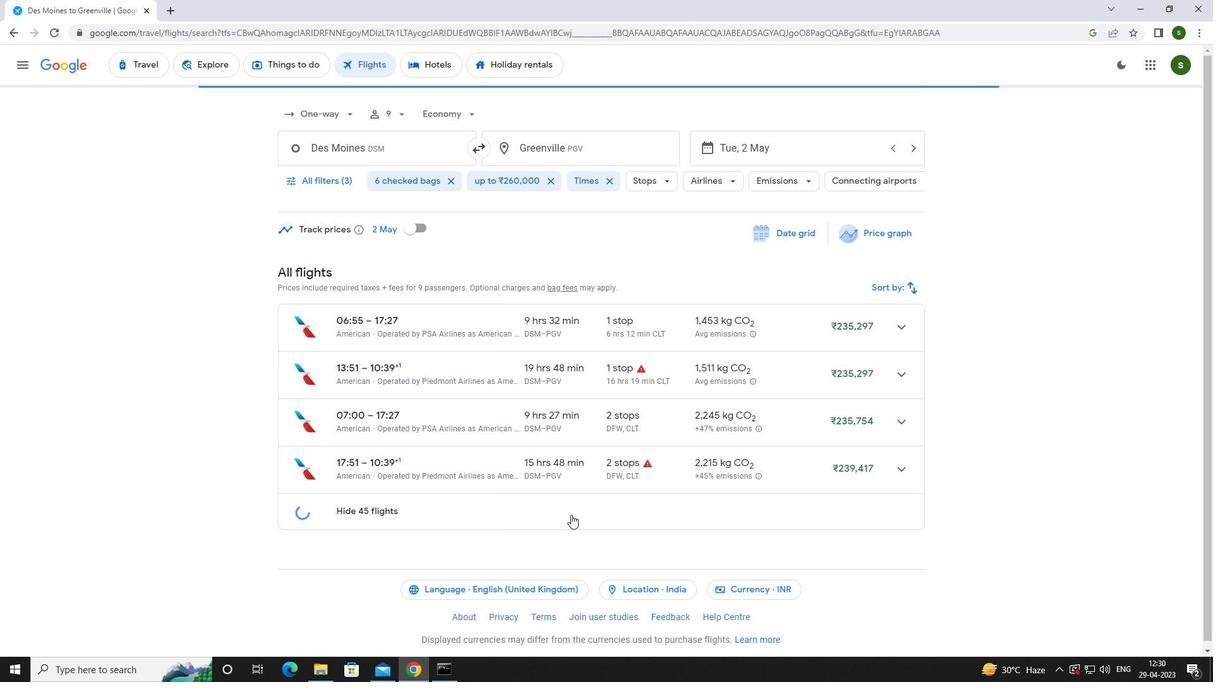 
